 Task: Search one way flight ticket for 4 adults, 2 children, 2 infants in seat and 1 infant on lap in premium economy from Detroit: Detroit Metro Wayne County Airport to Greenville: Pitt-greenville Airport on 5-2-2023. Choice of flights is Singapure airlines. Number of bags: 1 carry on bag. Price is upto 89000. Outbound departure time preference is 16:00.
Action: Mouse moved to (344, 172)
Screenshot: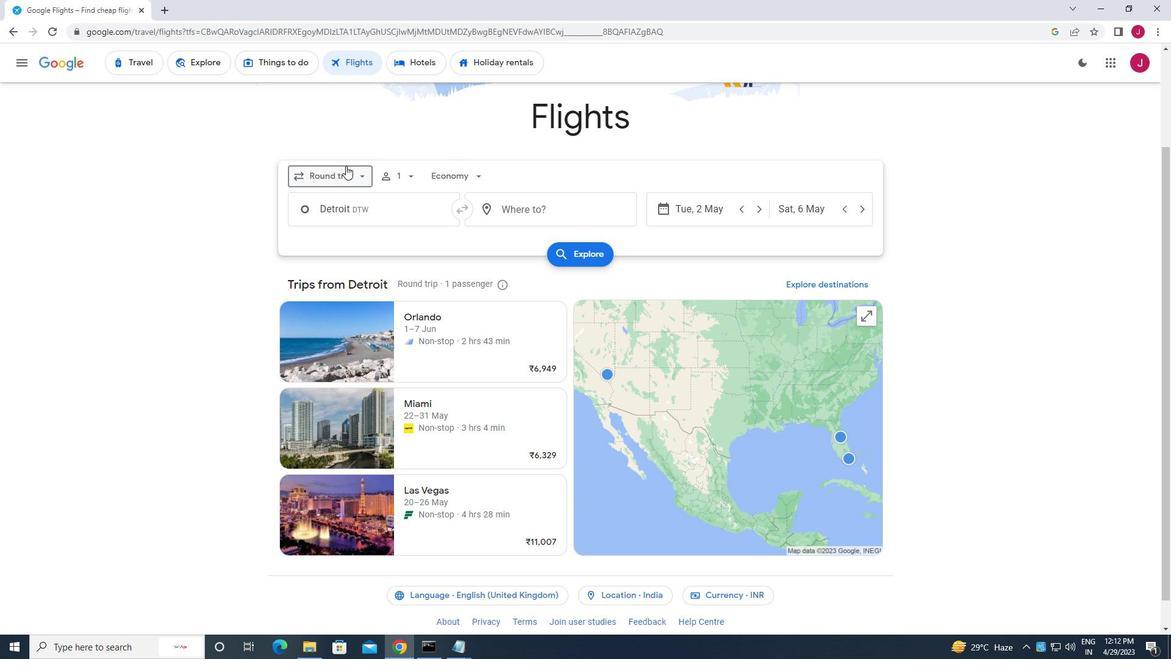 
Action: Mouse pressed left at (344, 172)
Screenshot: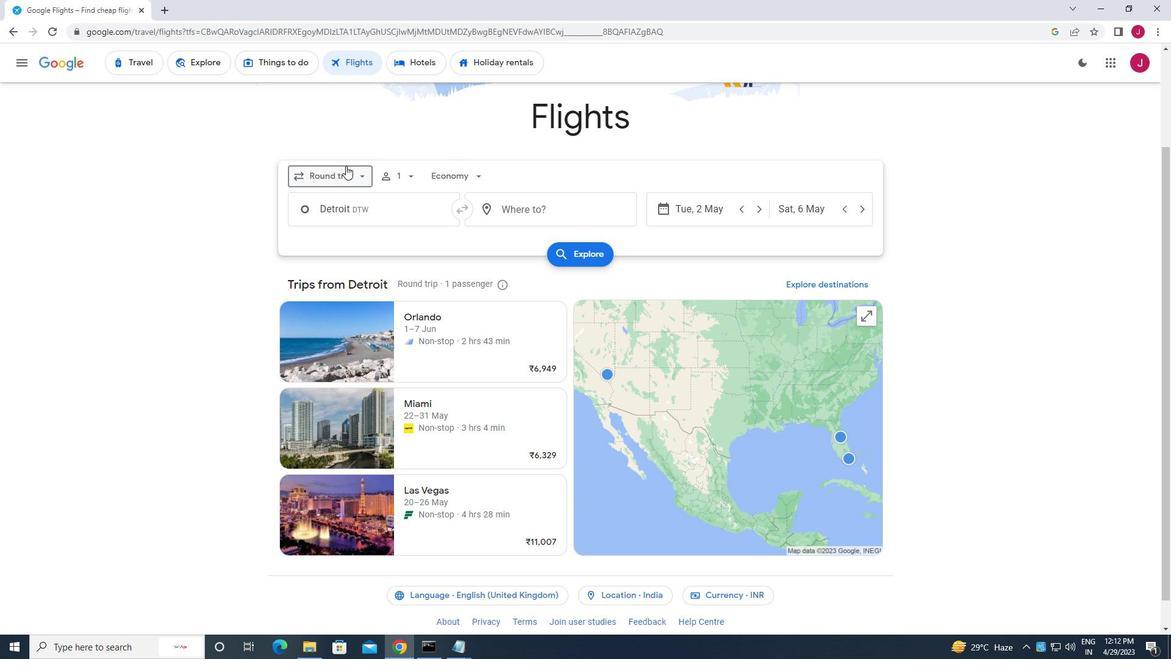 
Action: Mouse moved to (337, 231)
Screenshot: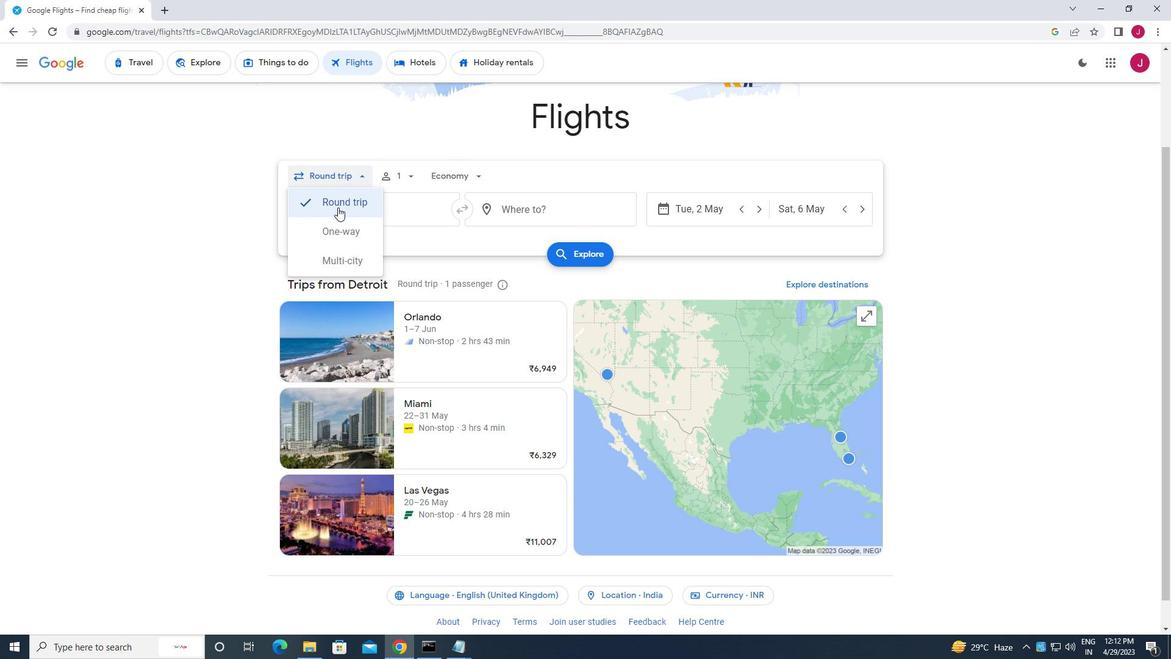 
Action: Mouse pressed left at (337, 231)
Screenshot: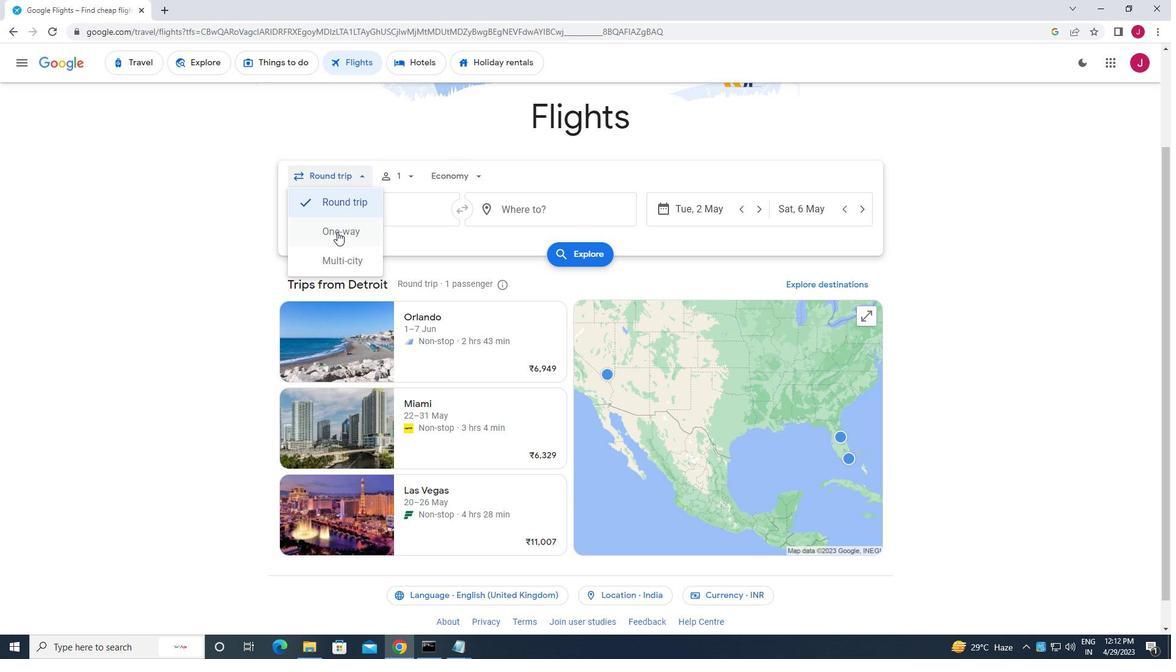 
Action: Mouse moved to (402, 180)
Screenshot: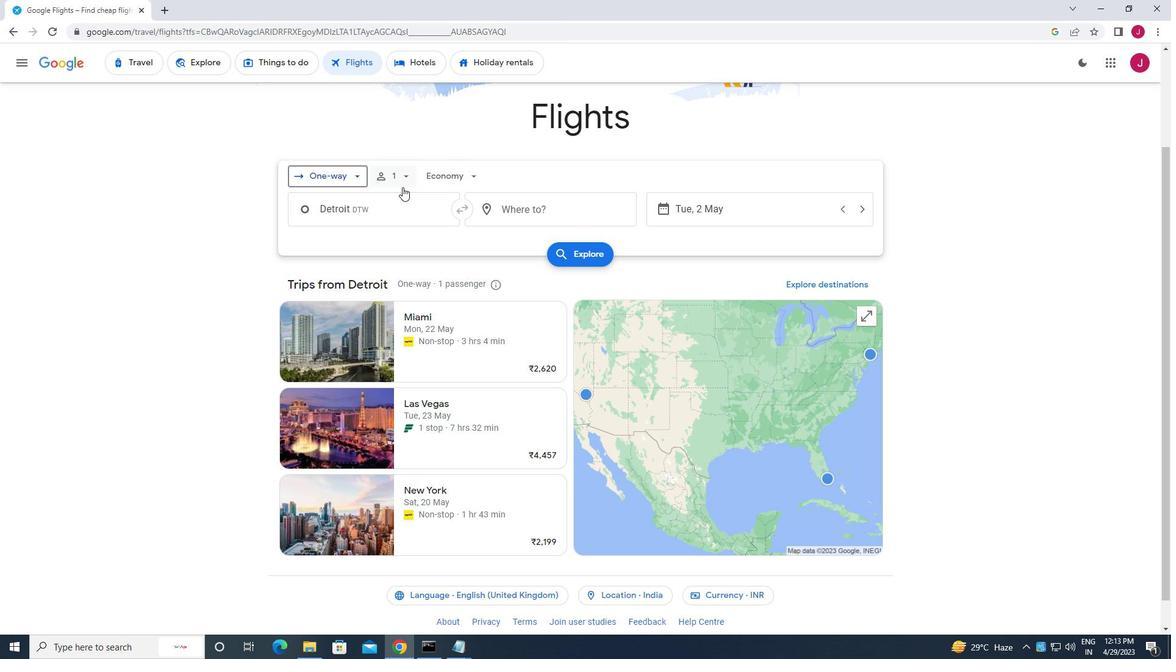 
Action: Mouse pressed left at (402, 180)
Screenshot: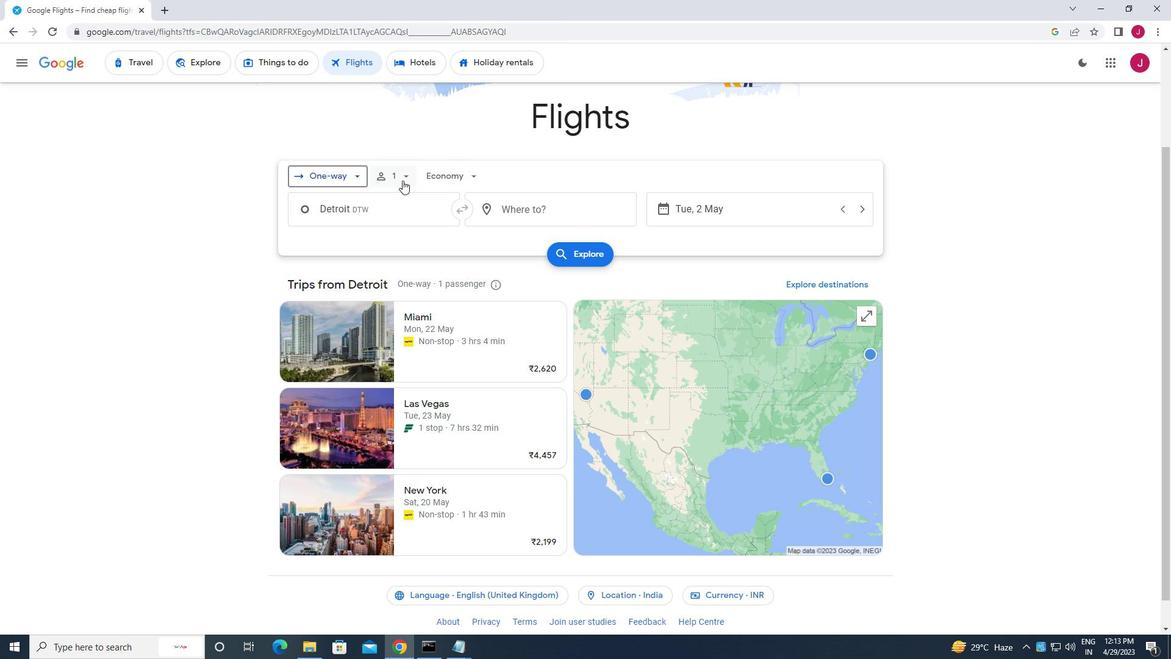 
Action: Mouse moved to (494, 205)
Screenshot: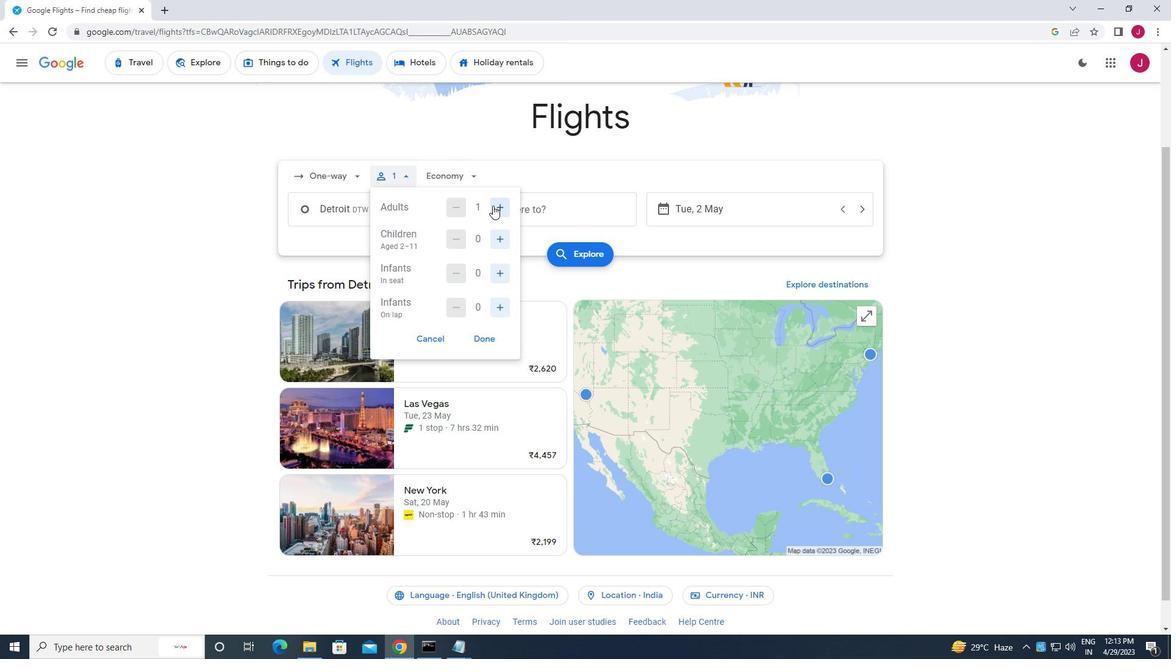 
Action: Mouse pressed left at (494, 205)
Screenshot: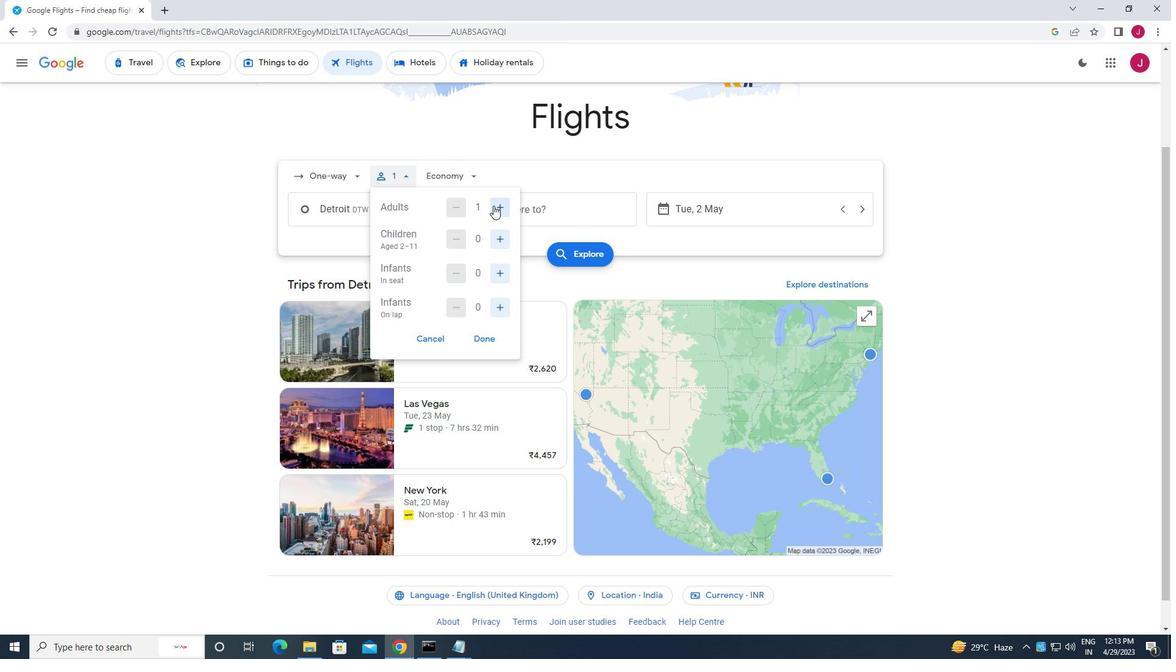 
Action: Mouse moved to (494, 205)
Screenshot: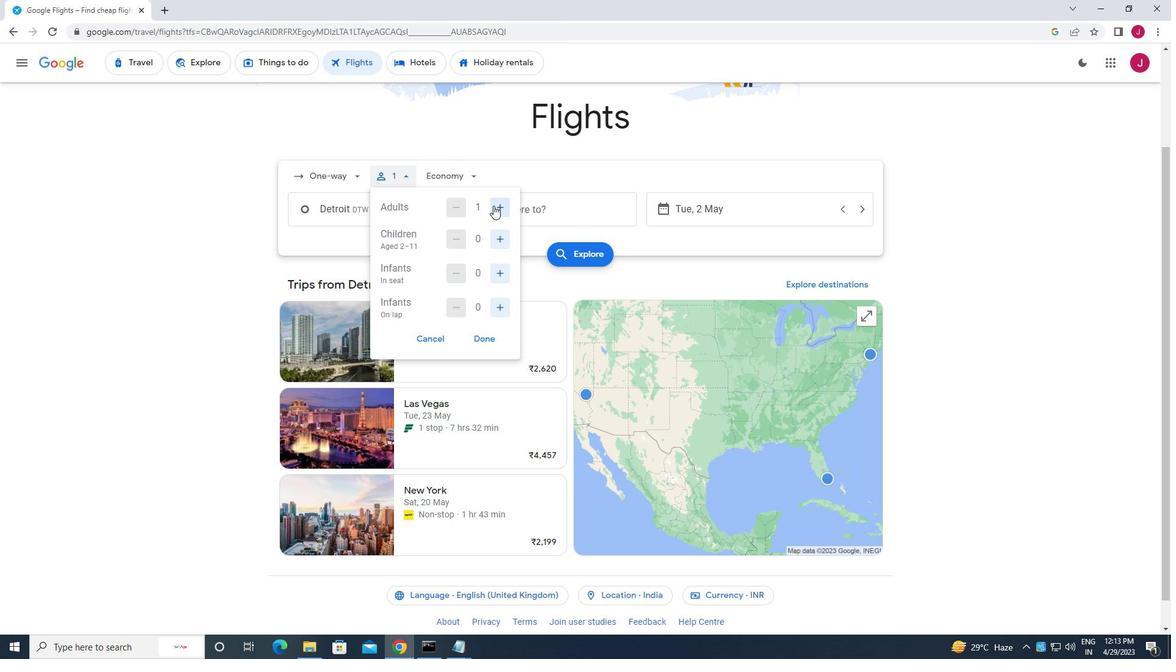 
Action: Mouse pressed left at (494, 205)
Screenshot: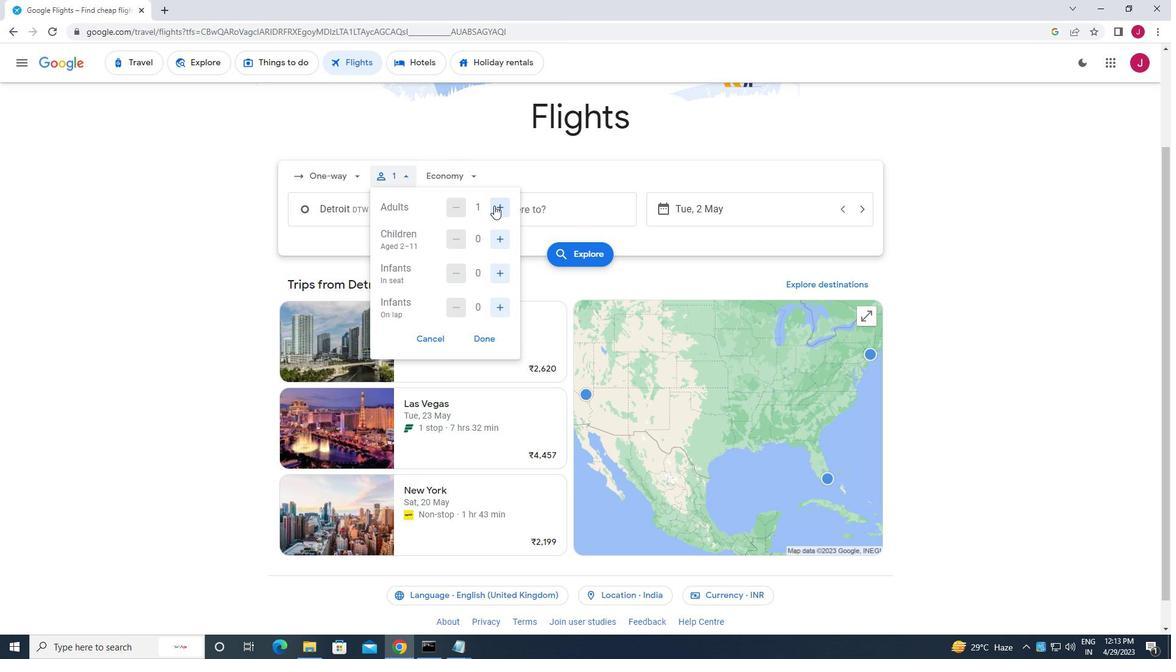 
Action: Mouse pressed left at (494, 205)
Screenshot: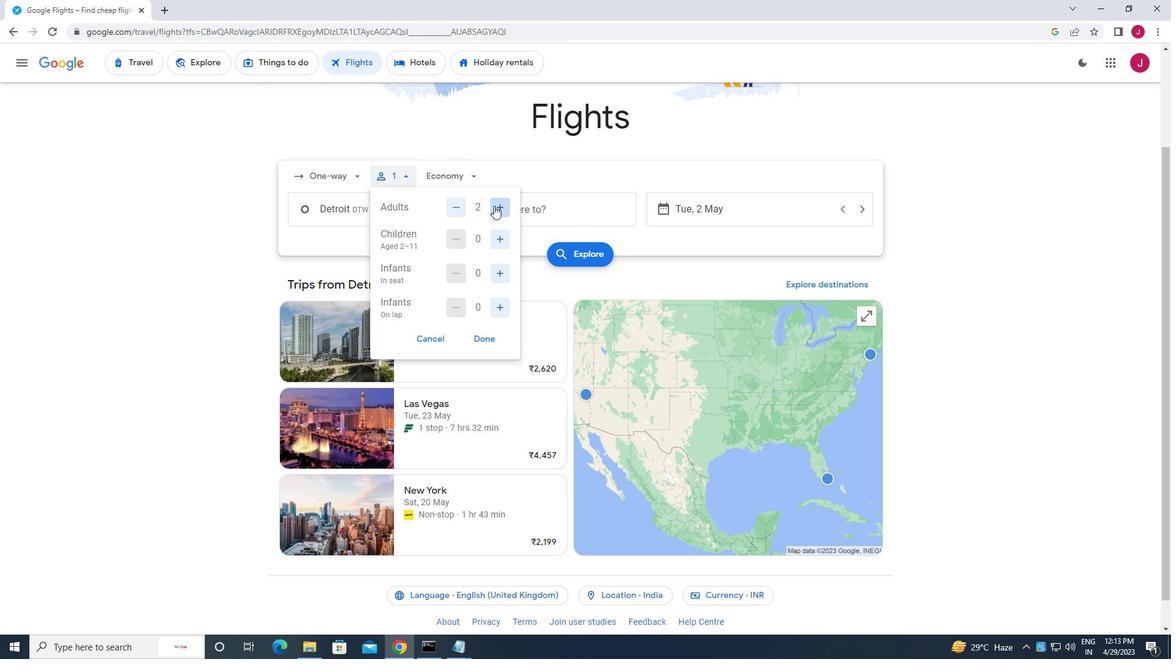 
Action: Mouse moved to (504, 238)
Screenshot: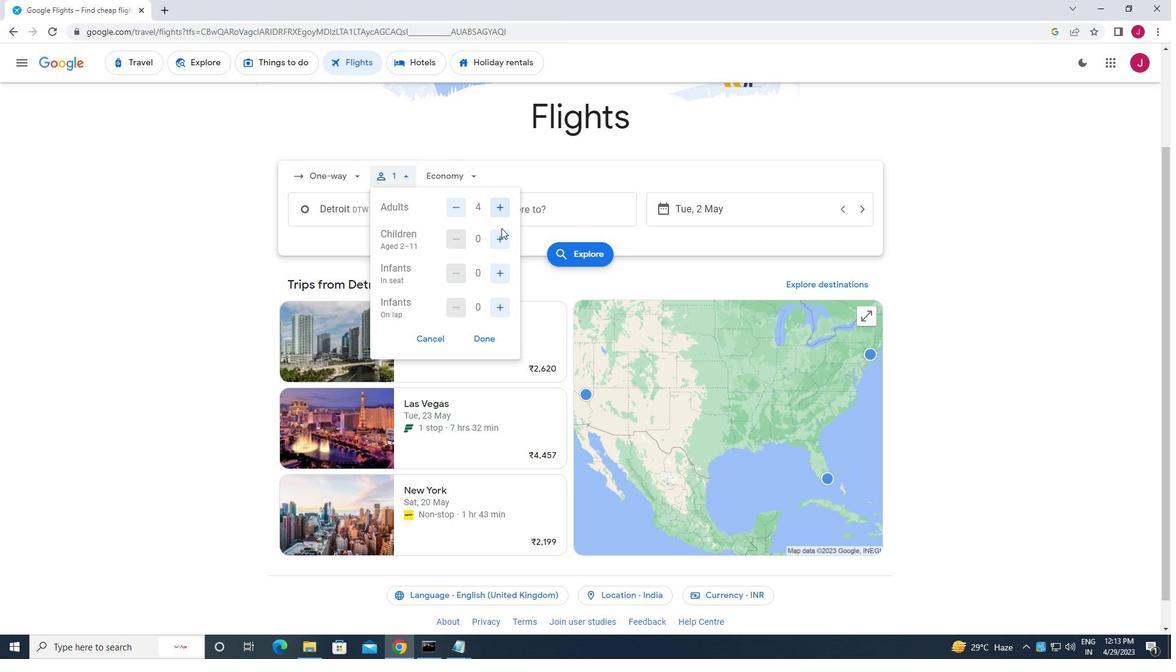 
Action: Mouse pressed left at (504, 238)
Screenshot: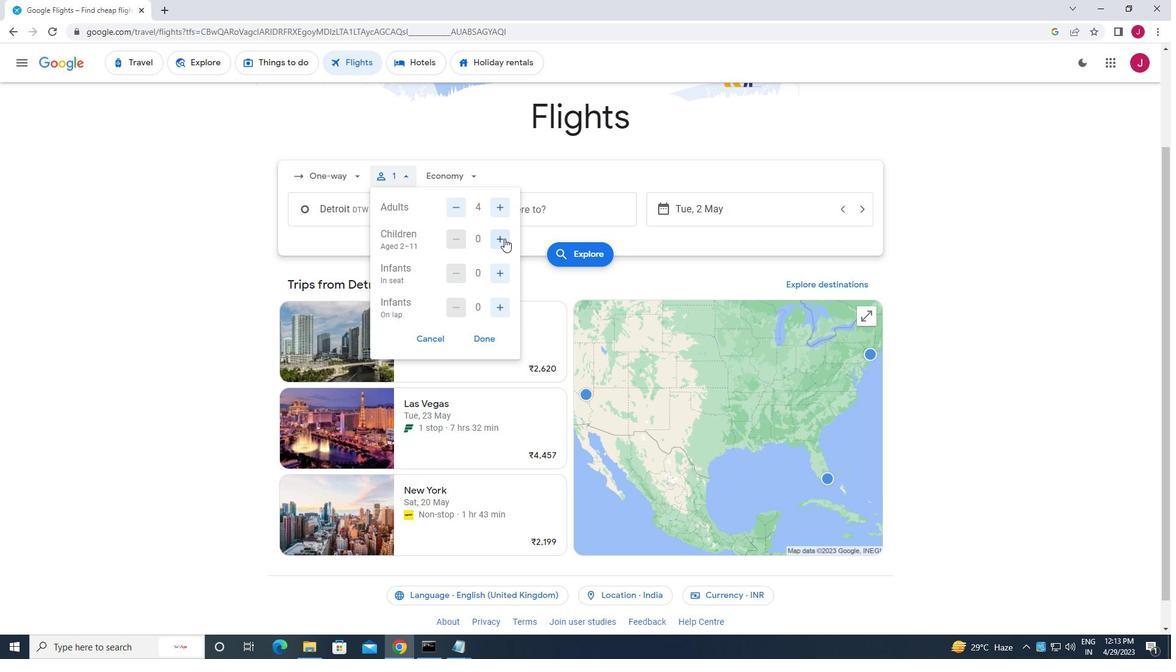 
Action: Mouse pressed left at (504, 238)
Screenshot: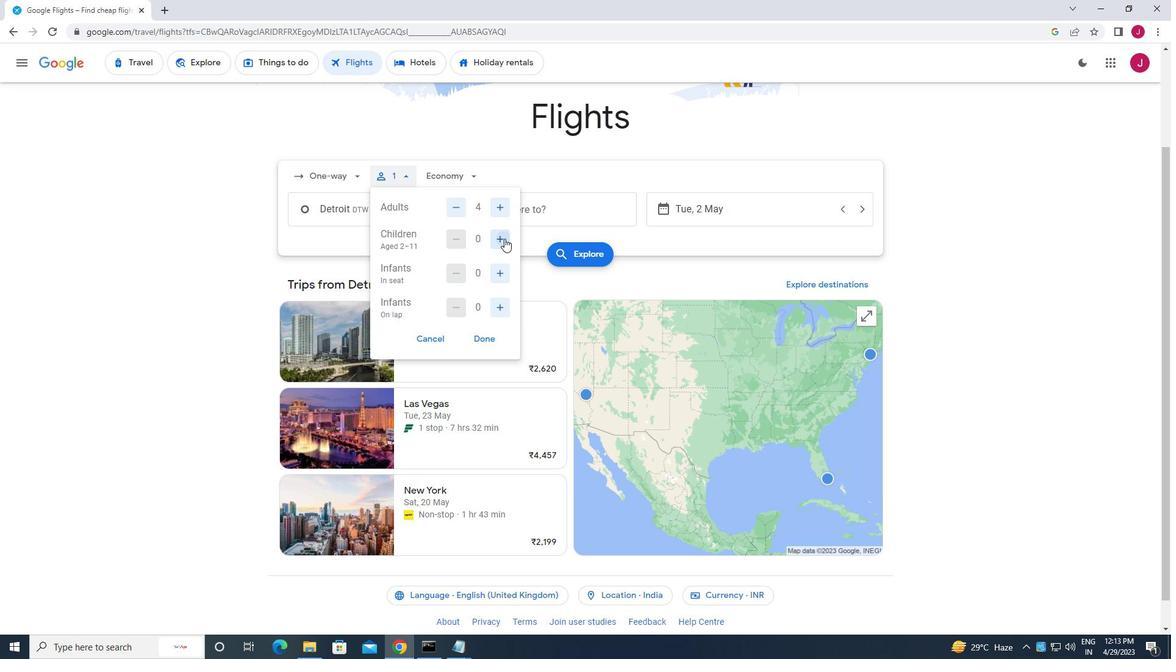 
Action: Mouse moved to (500, 269)
Screenshot: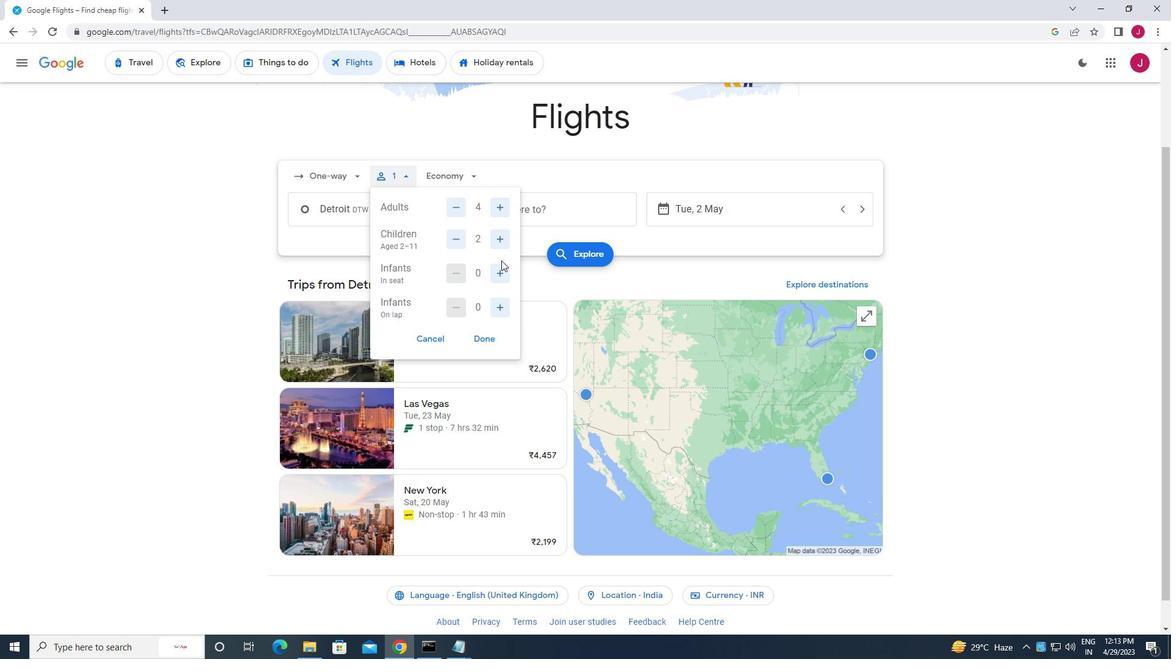 
Action: Mouse pressed left at (500, 269)
Screenshot: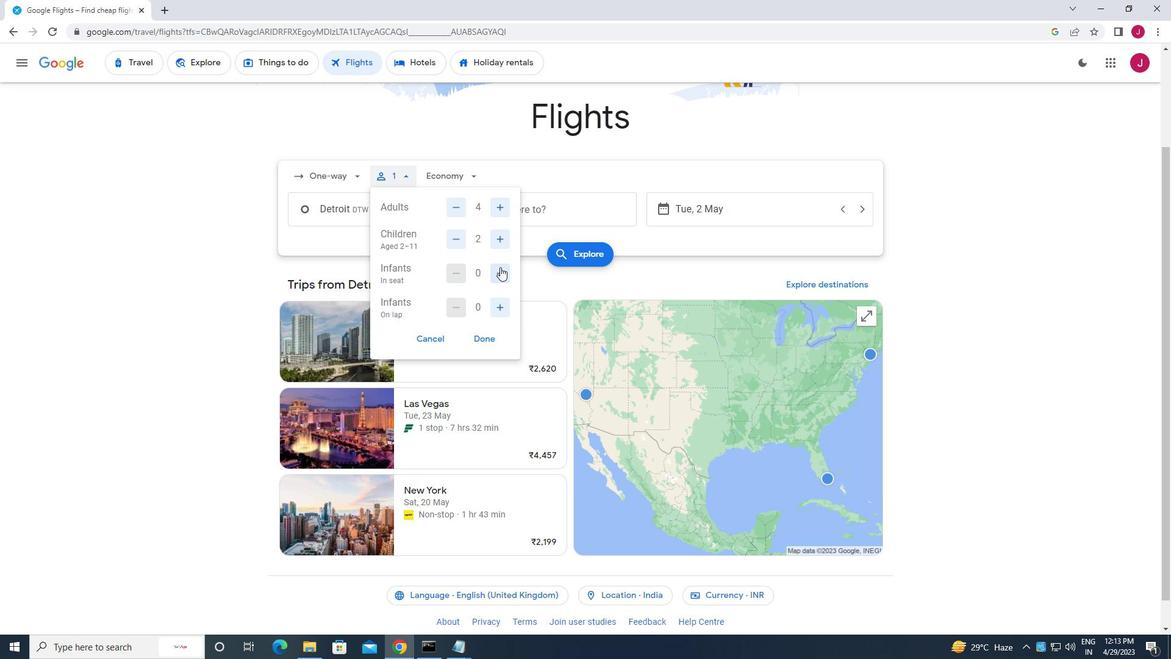 
Action: Mouse pressed left at (500, 269)
Screenshot: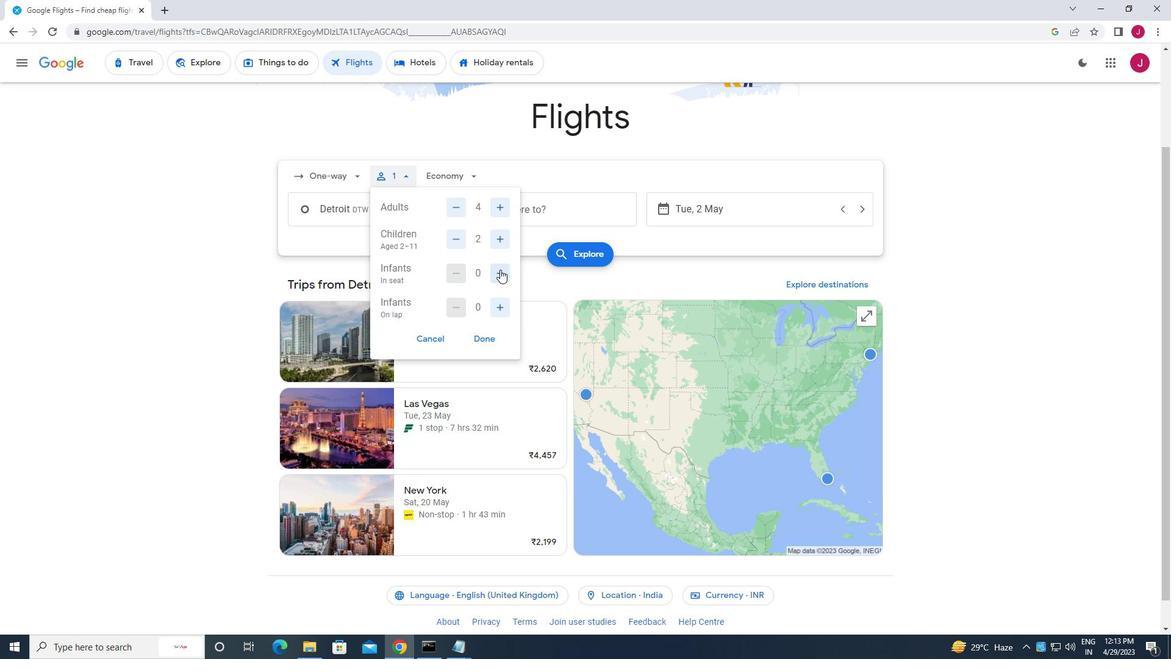 
Action: Mouse moved to (502, 304)
Screenshot: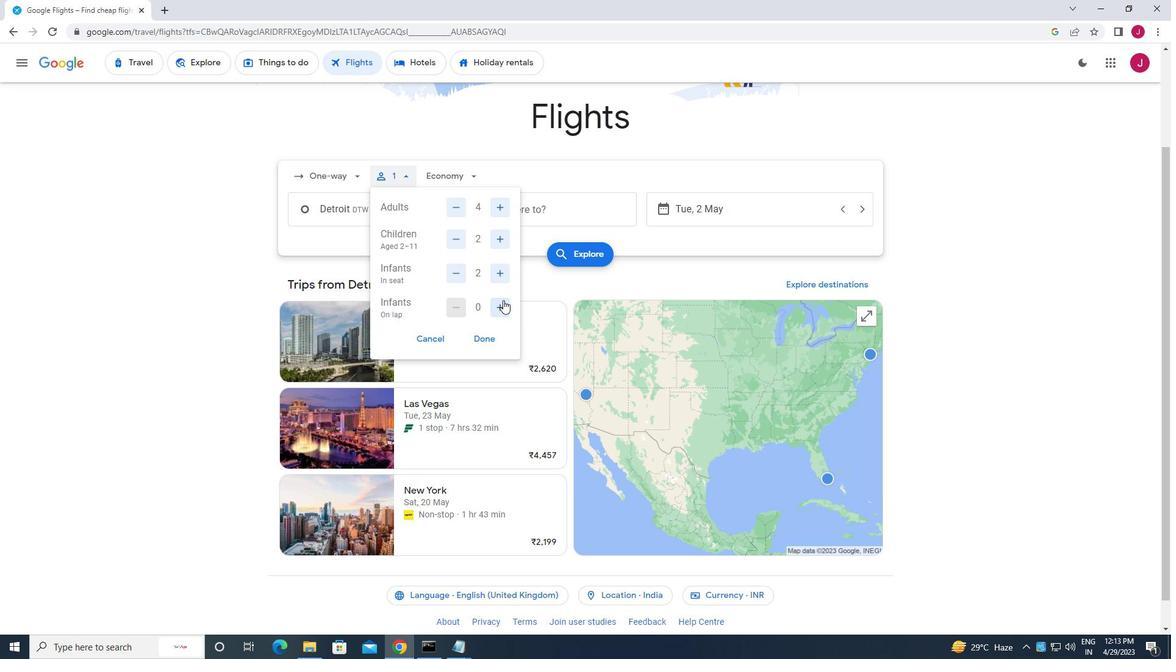 
Action: Mouse pressed left at (502, 304)
Screenshot: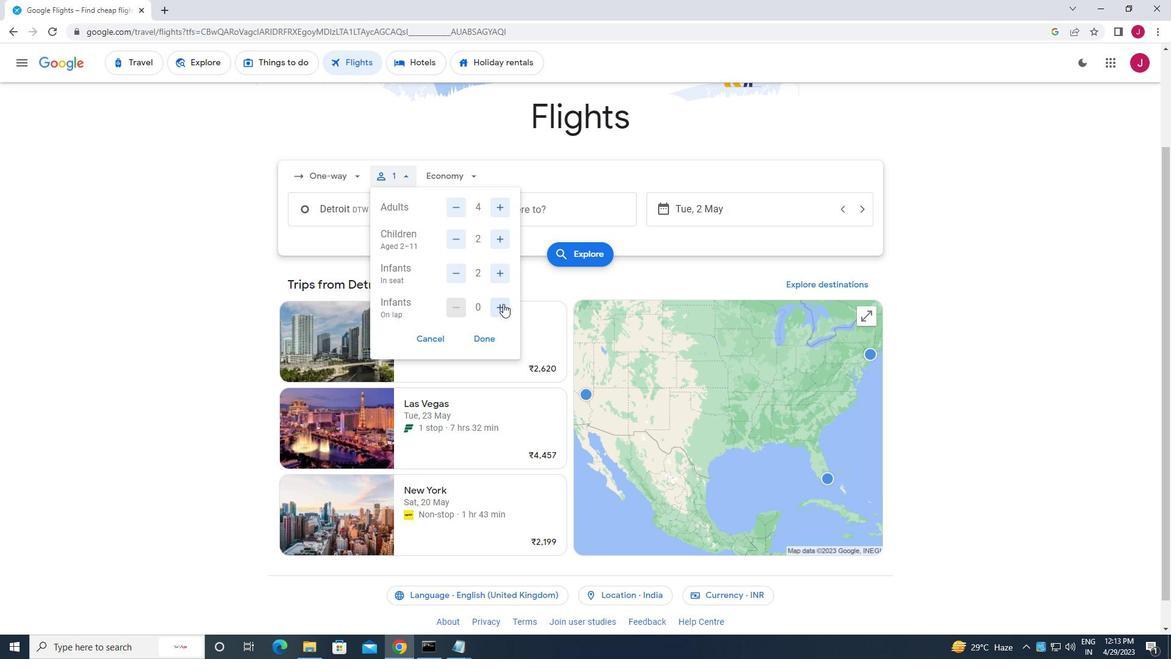 
Action: Mouse moved to (485, 338)
Screenshot: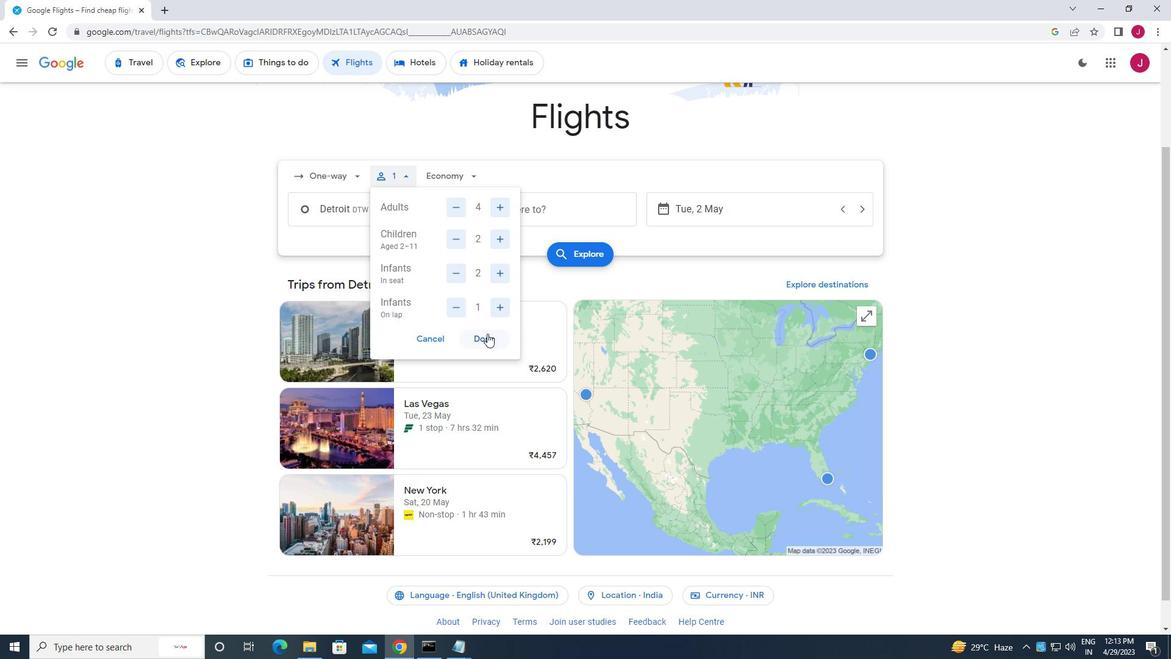 
Action: Mouse pressed left at (485, 338)
Screenshot: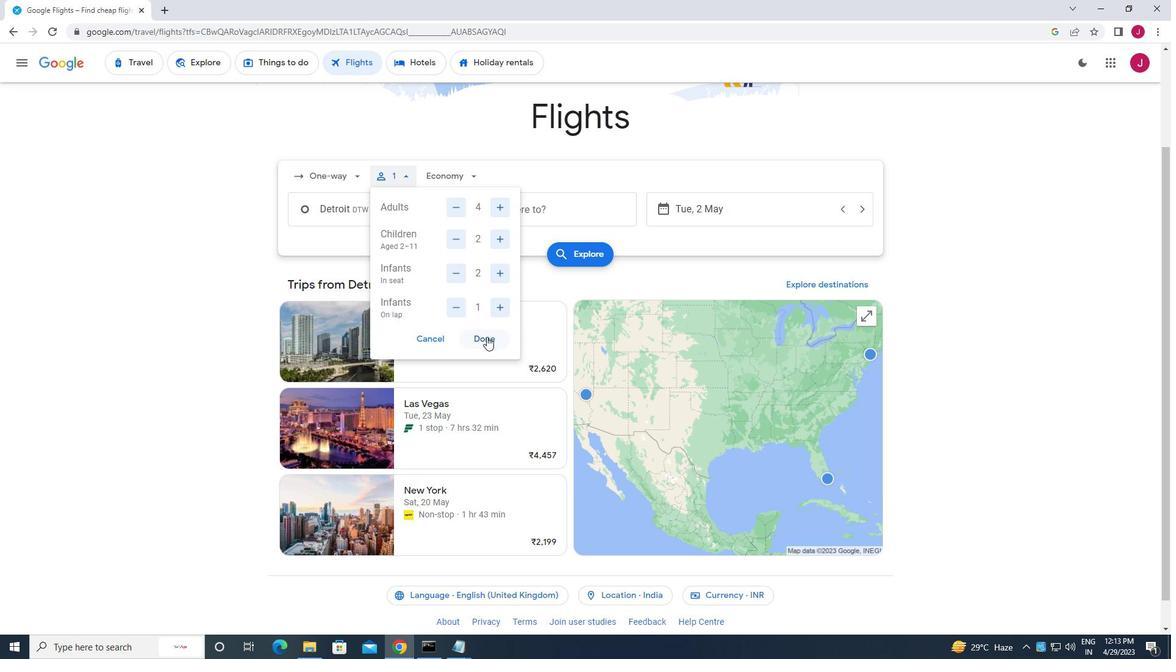 
Action: Mouse moved to (457, 181)
Screenshot: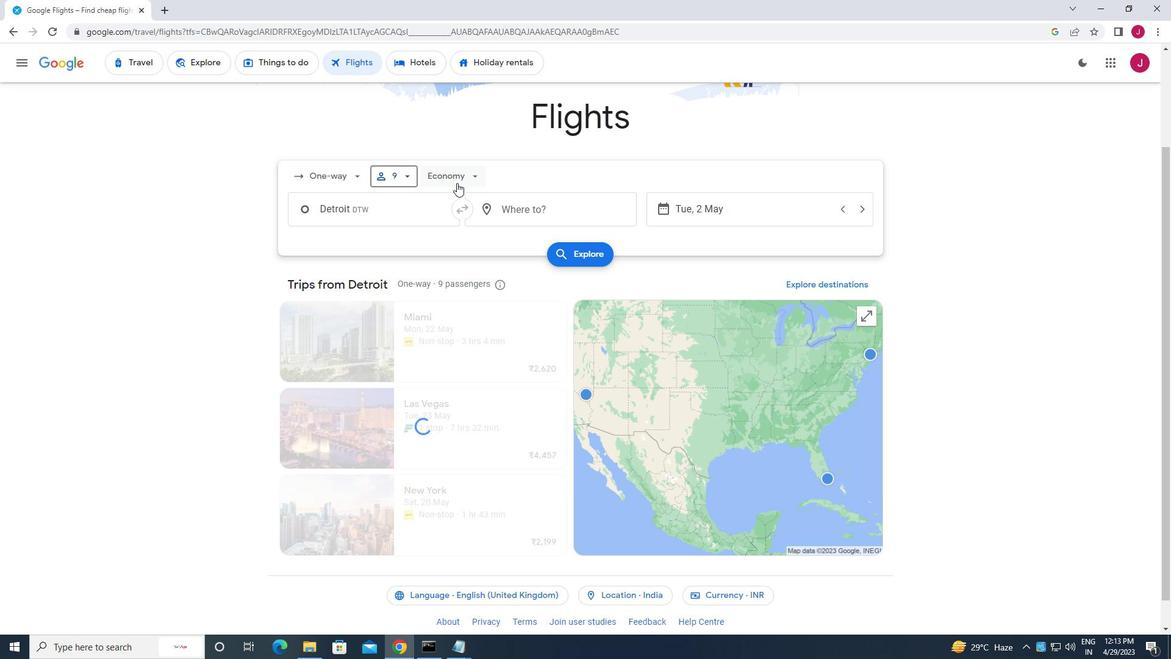 
Action: Mouse pressed left at (457, 181)
Screenshot: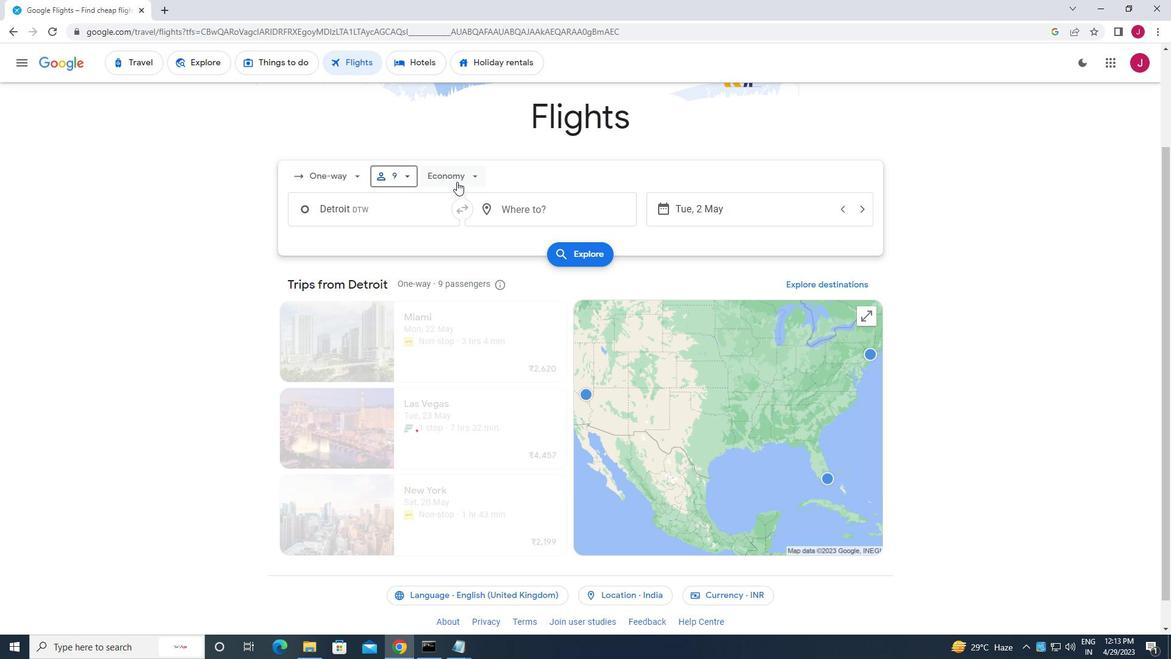 
Action: Mouse moved to (505, 230)
Screenshot: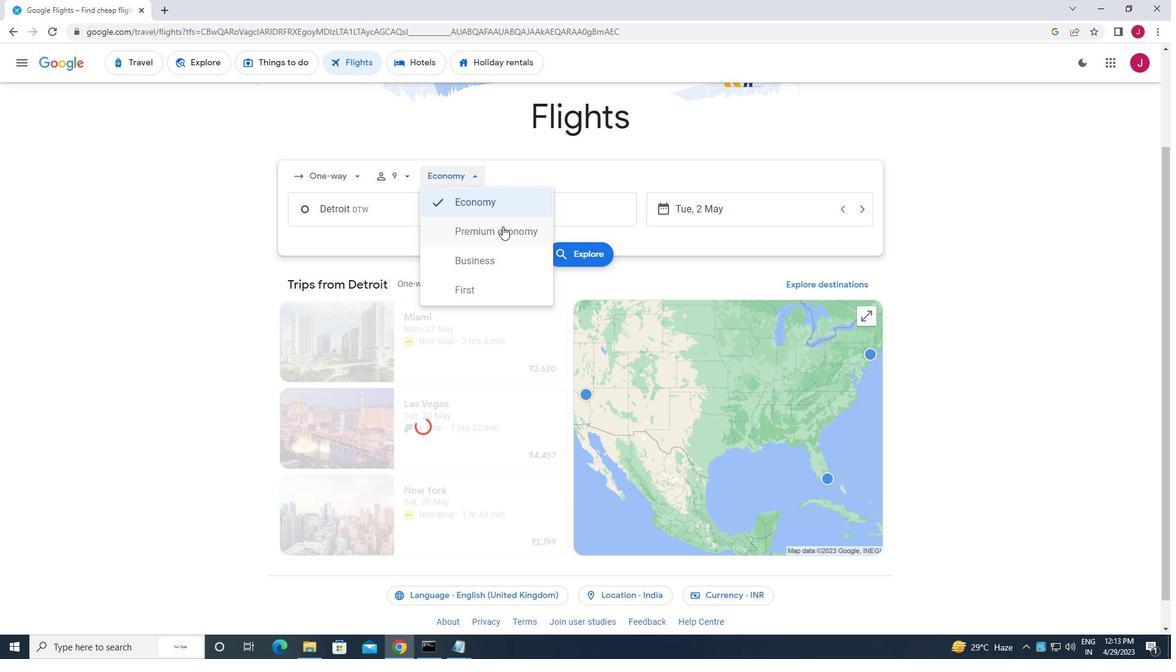 
Action: Mouse pressed left at (505, 230)
Screenshot: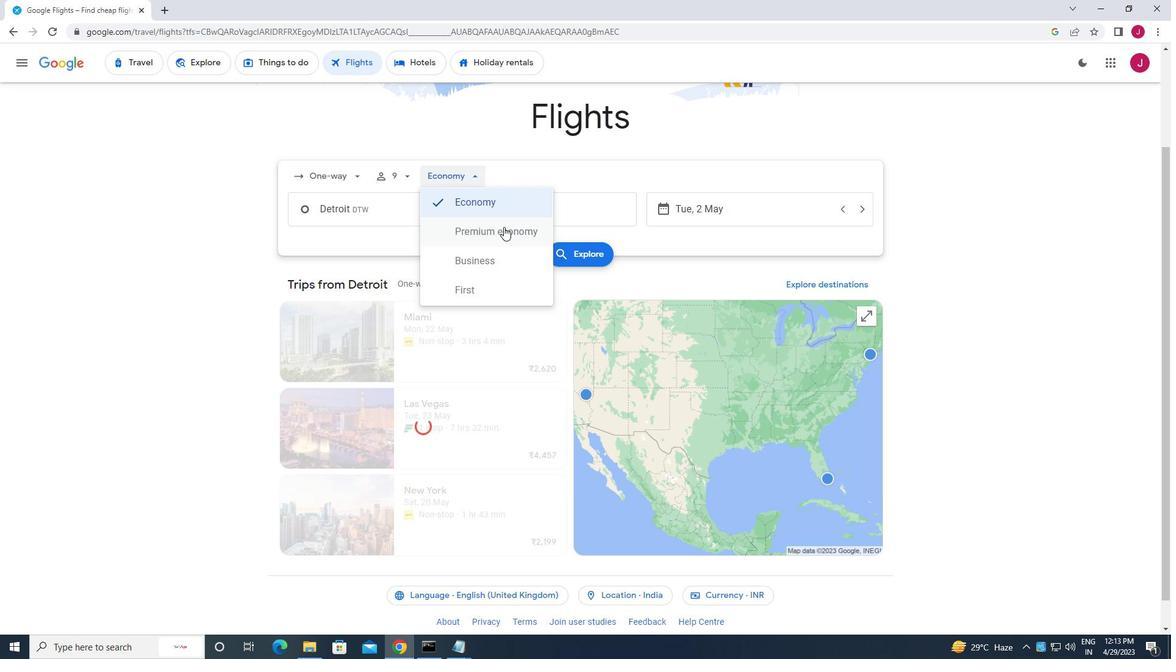 
Action: Mouse moved to (417, 215)
Screenshot: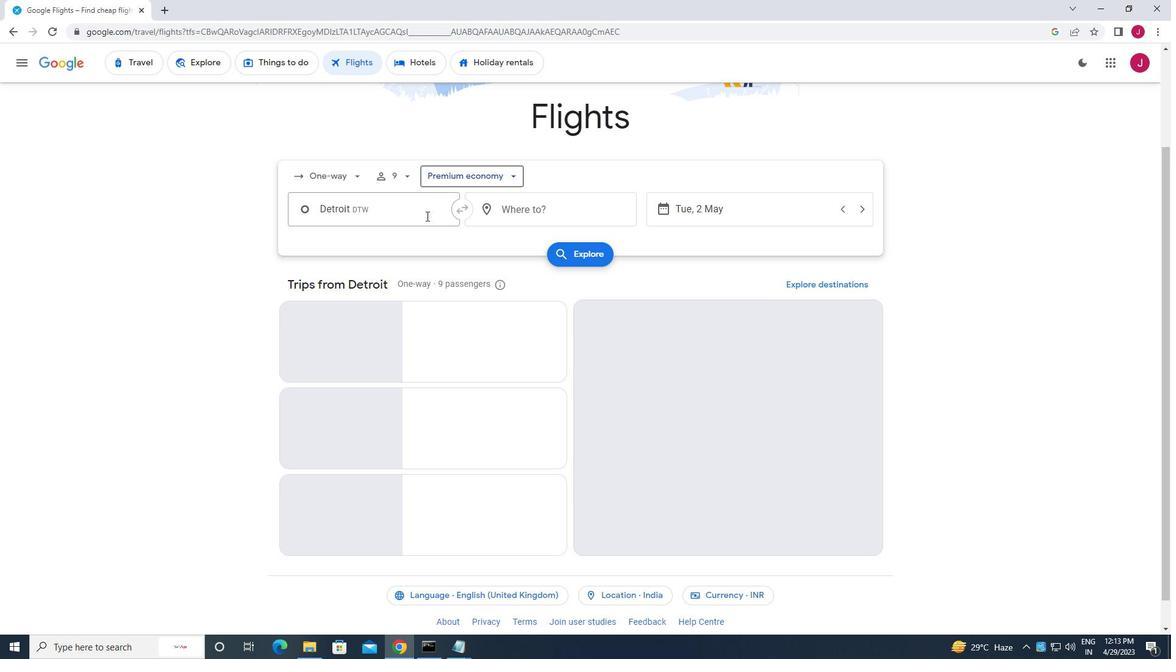 
Action: Mouse pressed left at (417, 215)
Screenshot: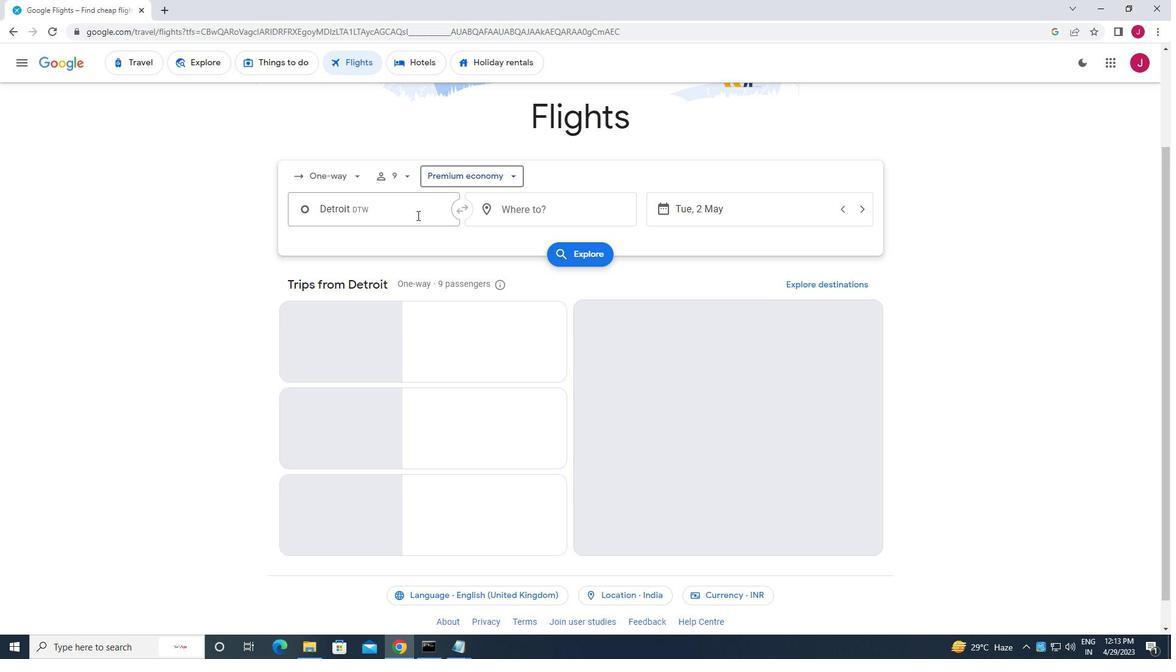 
Action: Key pressed detroit<Key.space>m
Screenshot: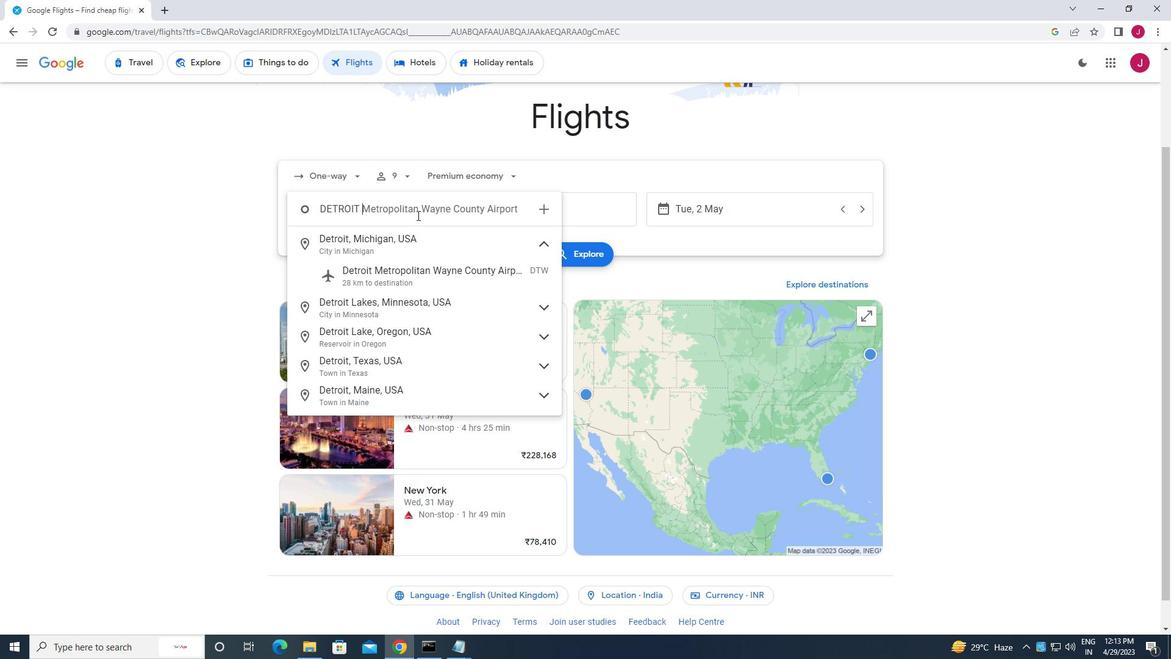 
Action: Mouse moved to (413, 216)
Screenshot: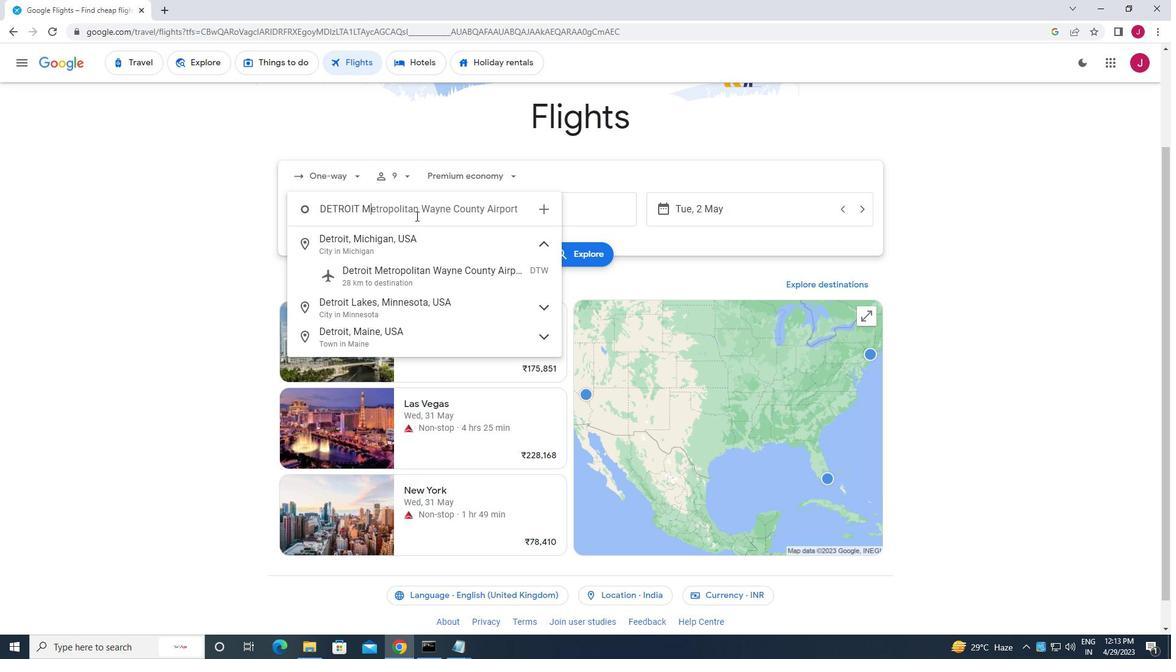 
Action: Key pressed et
Screenshot: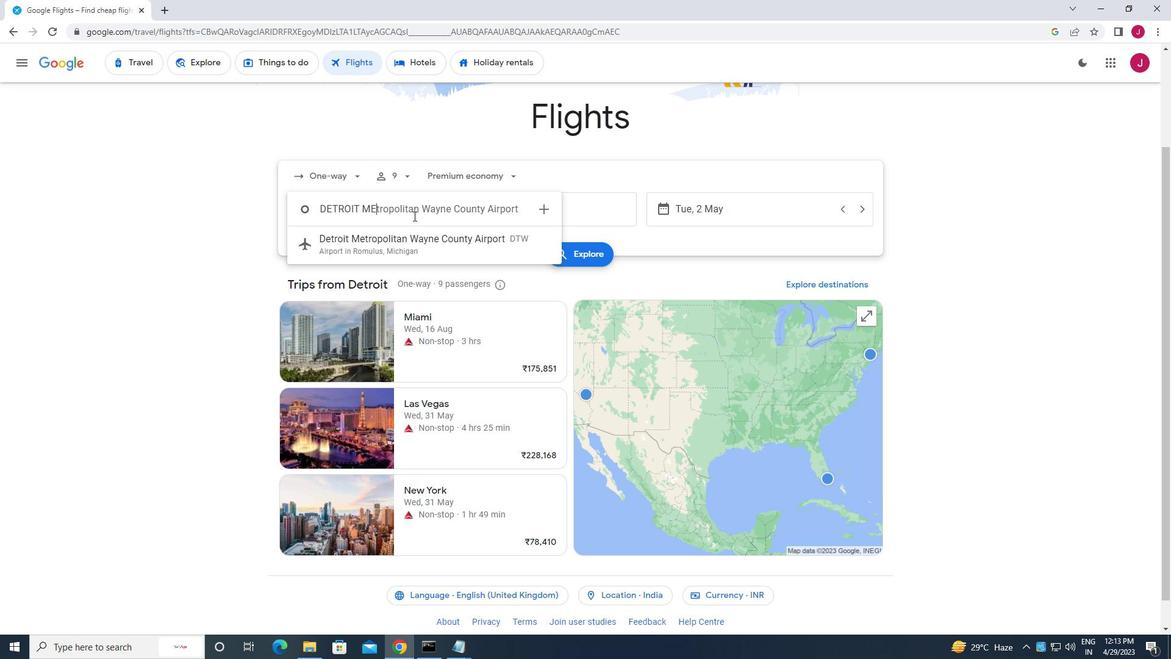 
Action: Mouse moved to (418, 245)
Screenshot: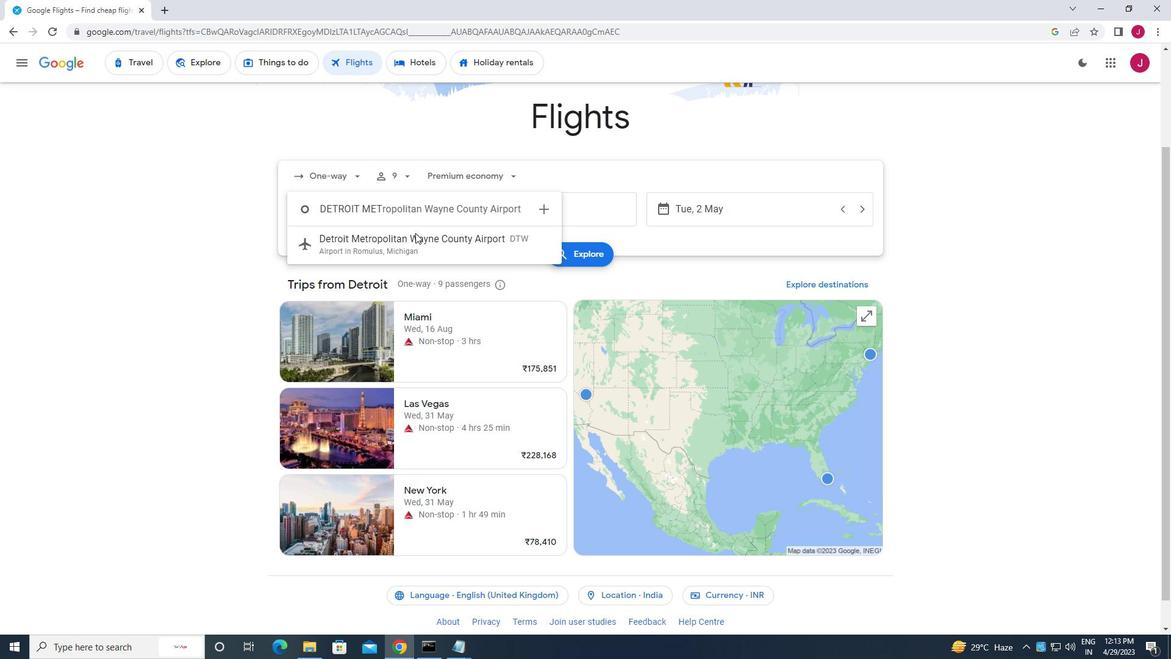 
Action: Mouse pressed left at (418, 245)
Screenshot: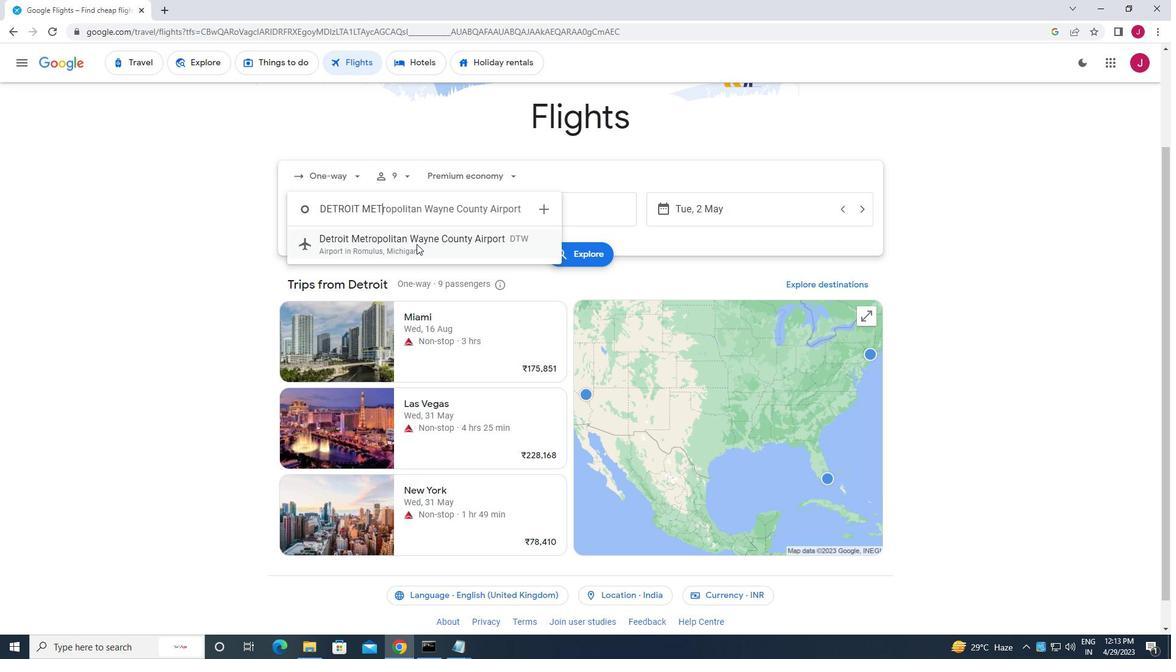 
Action: Mouse moved to (534, 208)
Screenshot: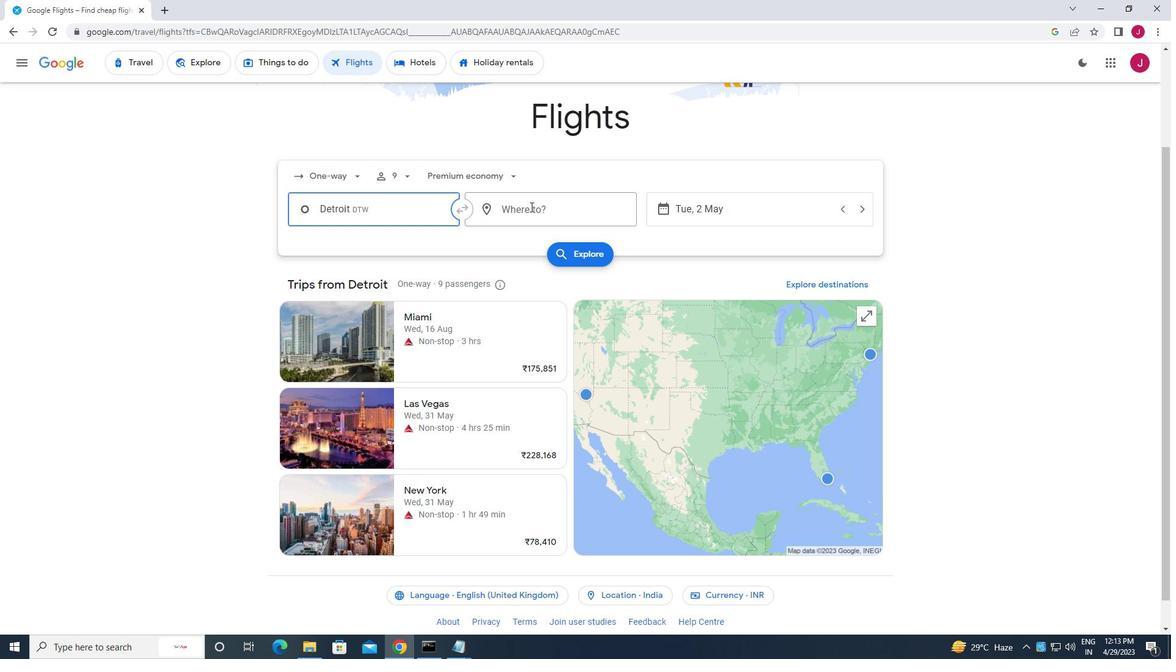 
Action: Mouse pressed left at (534, 208)
Screenshot: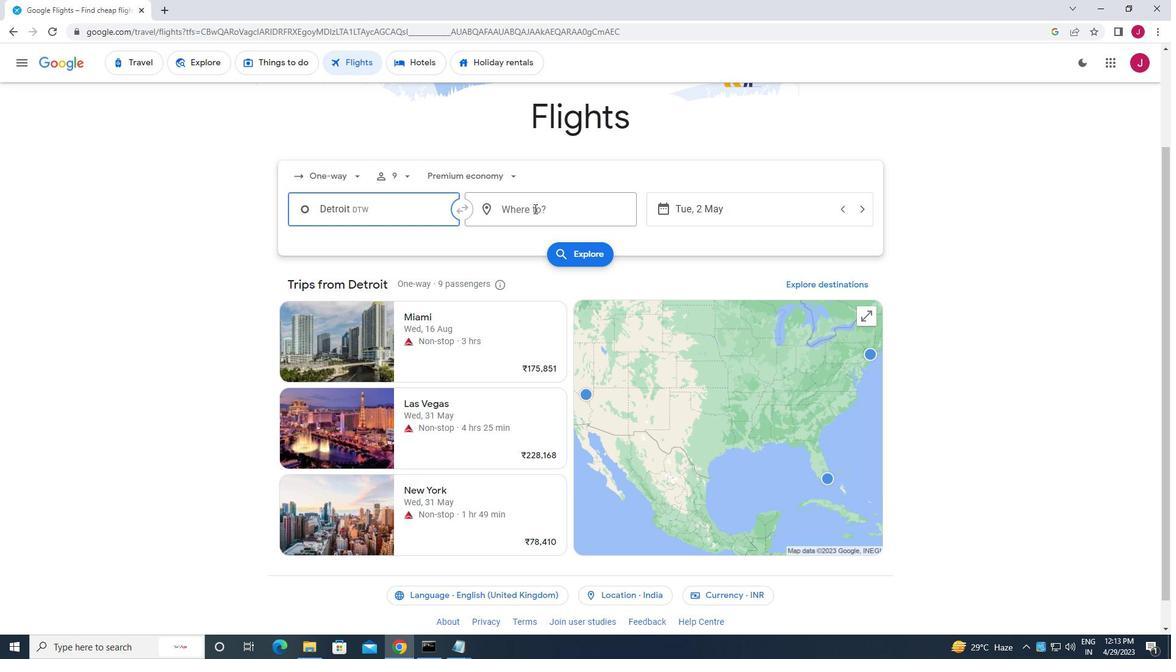 
Action: Mouse moved to (528, 208)
Screenshot: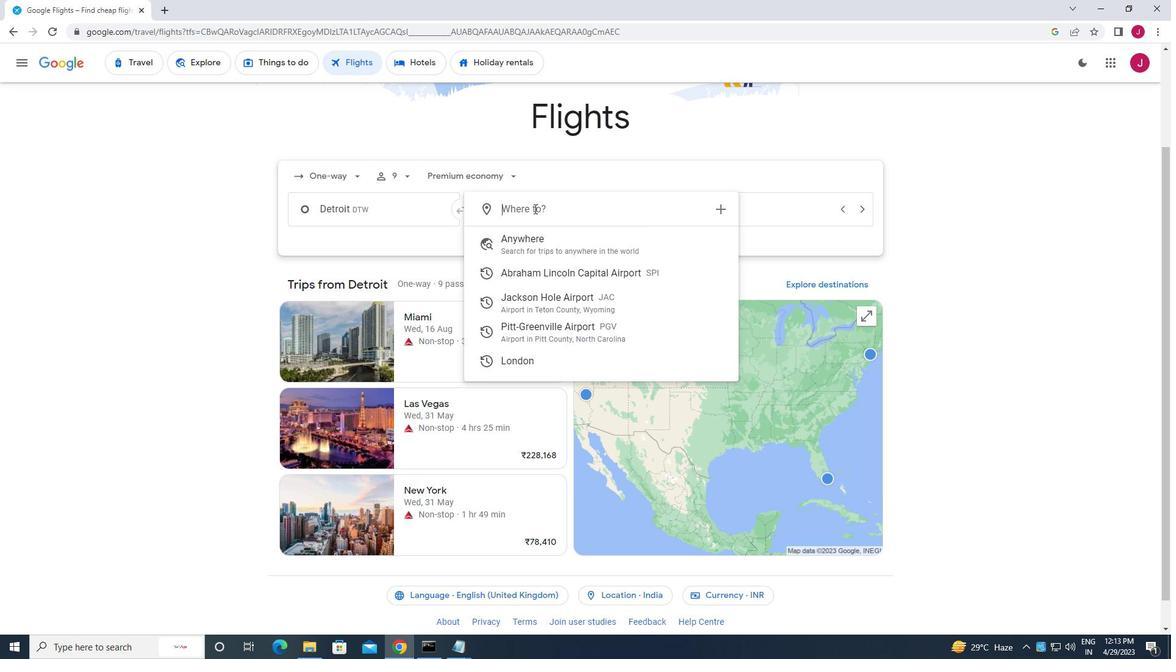 
Action: Key pressed greenville<Key.space>p
Screenshot: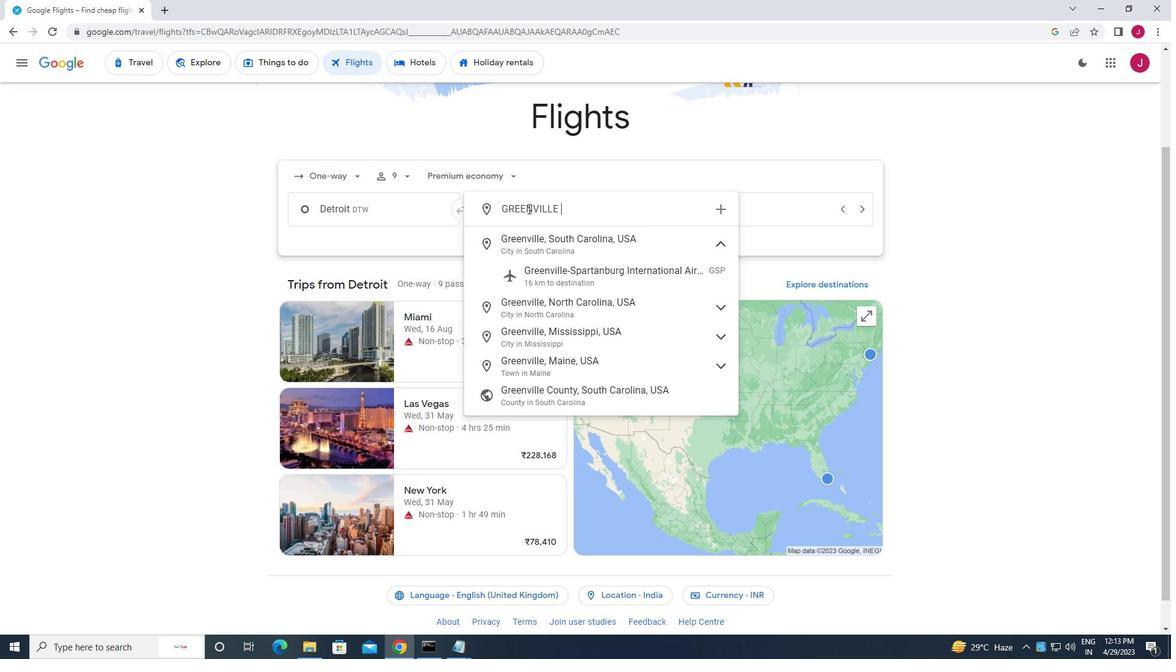 
Action: Mouse moved to (535, 241)
Screenshot: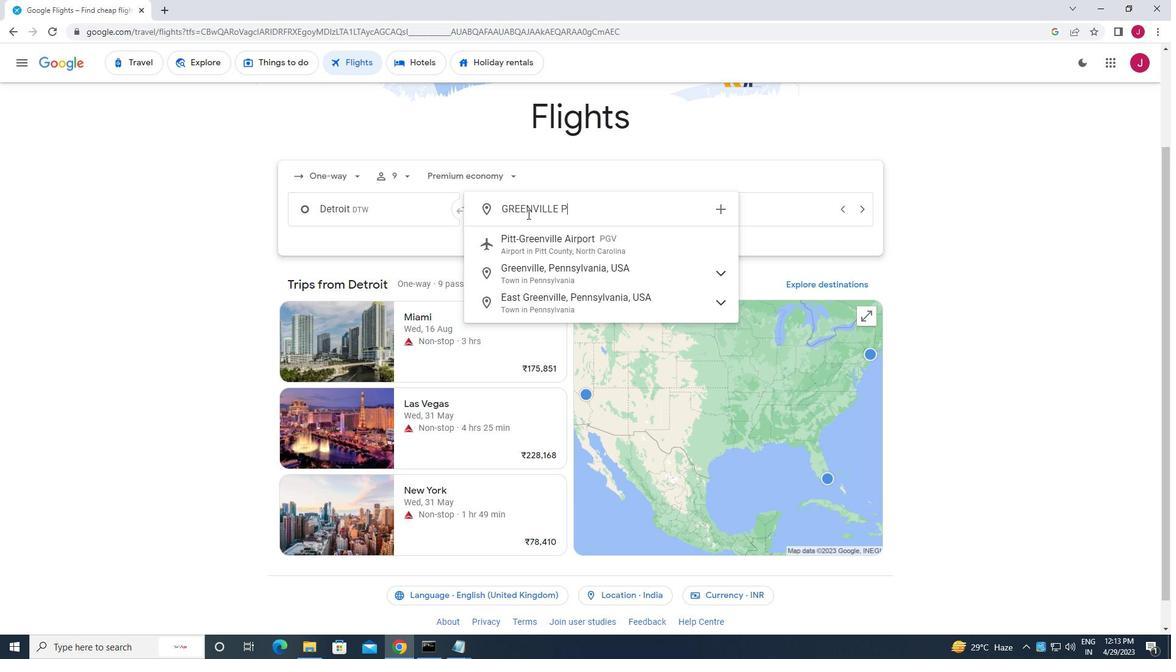 
Action: Mouse pressed left at (535, 241)
Screenshot: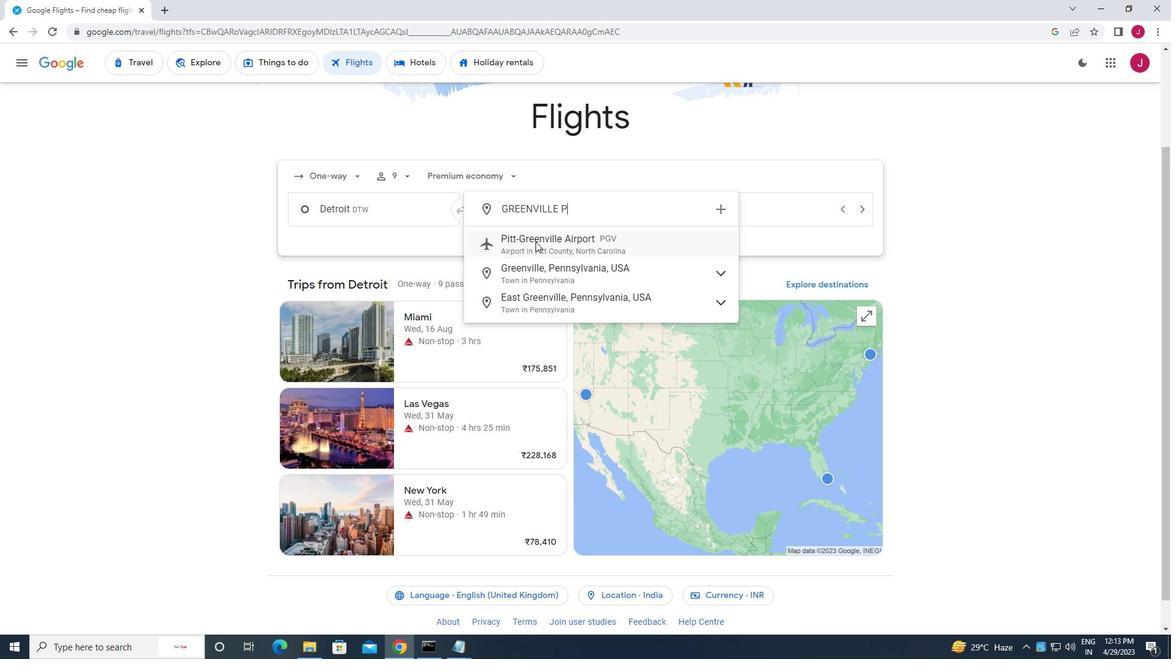 
Action: Mouse moved to (711, 216)
Screenshot: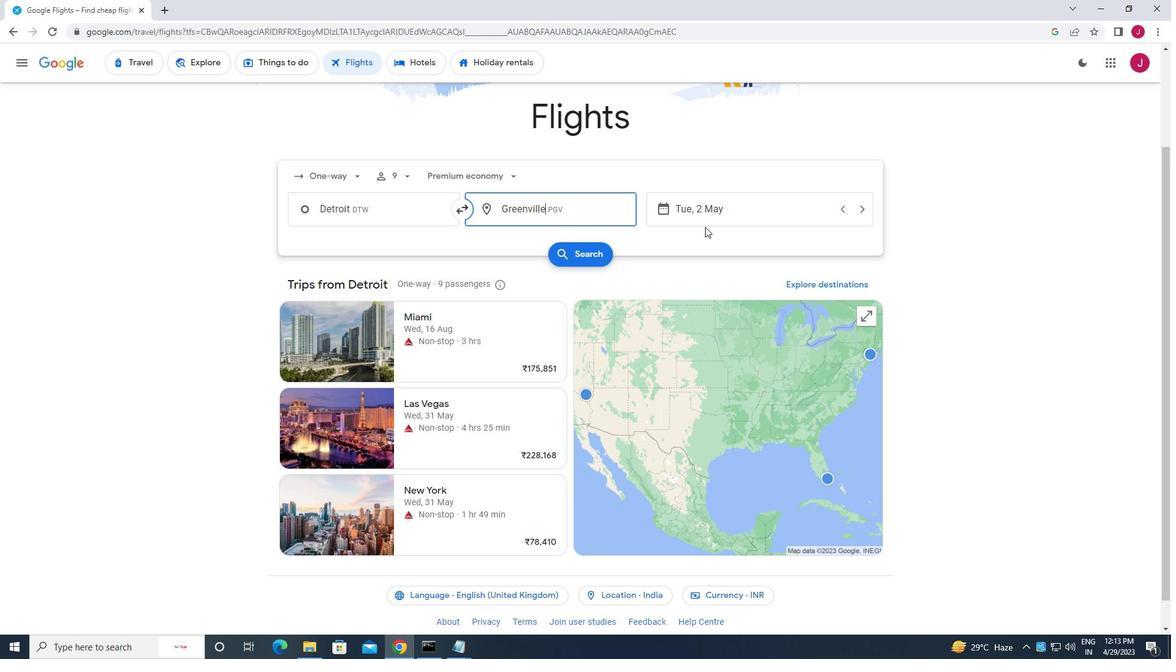 
Action: Mouse pressed left at (711, 216)
Screenshot: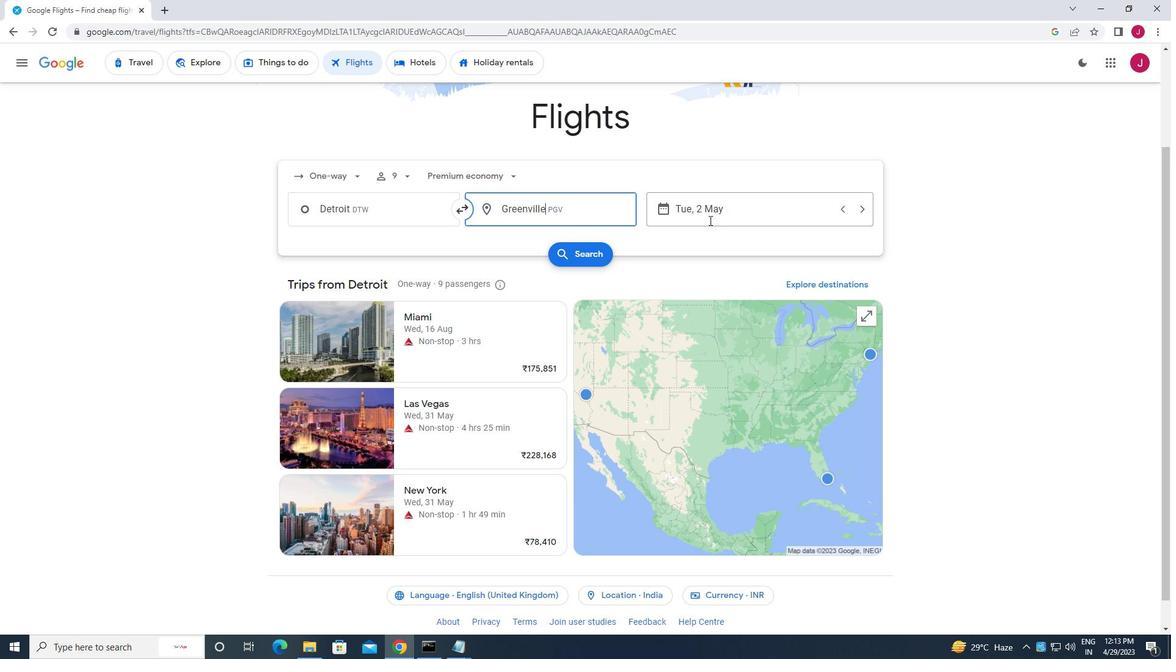 
Action: Mouse moved to (727, 306)
Screenshot: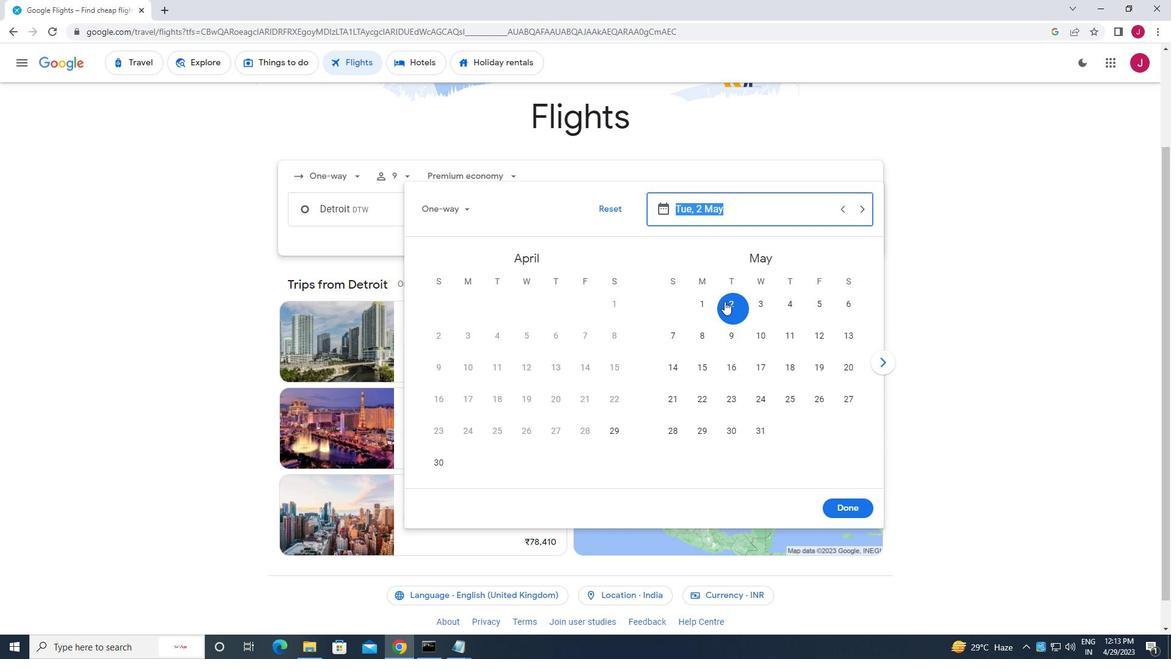 
Action: Mouse pressed left at (727, 306)
Screenshot: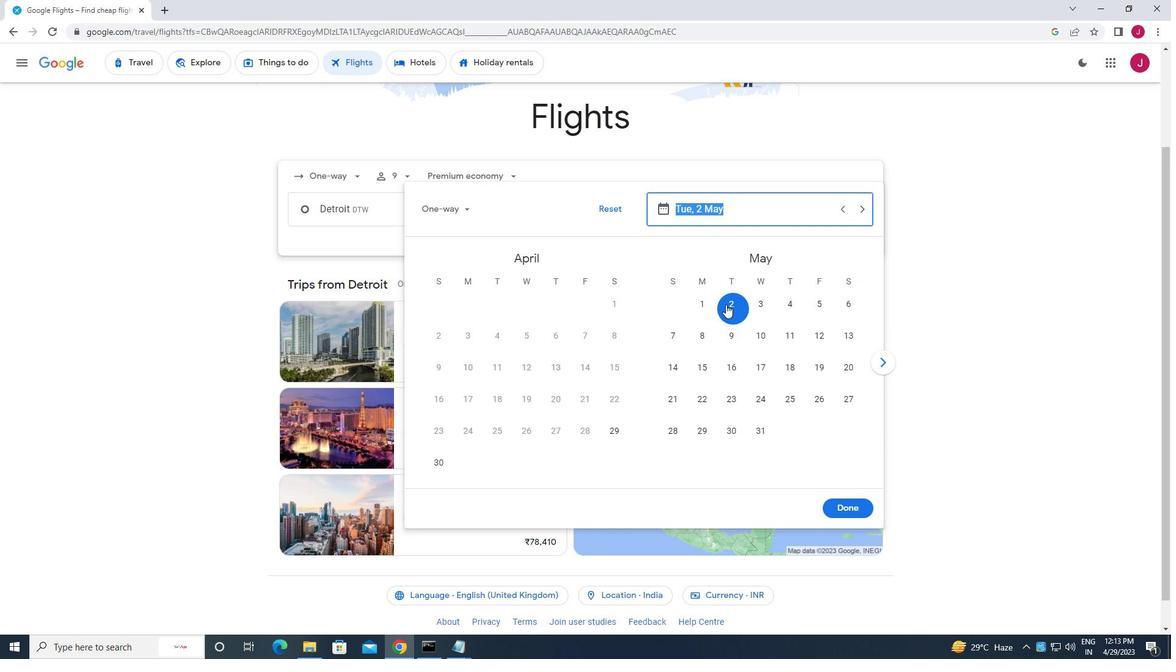
Action: Mouse moved to (841, 503)
Screenshot: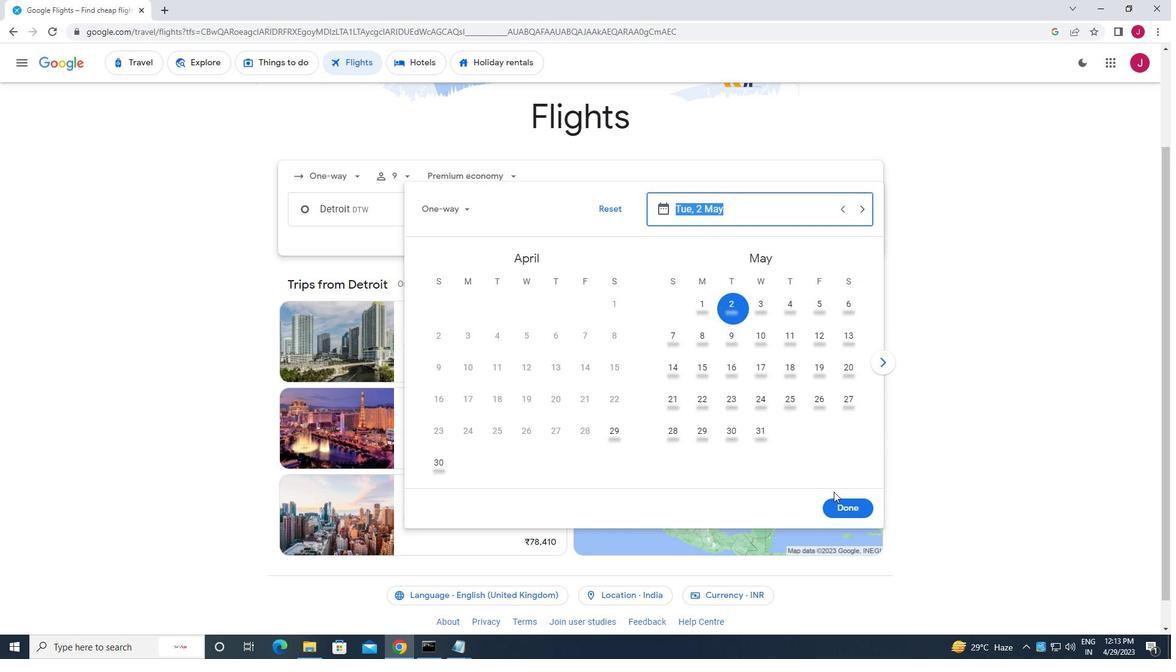 
Action: Mouse pressed left at (841, 503)
Screenshot: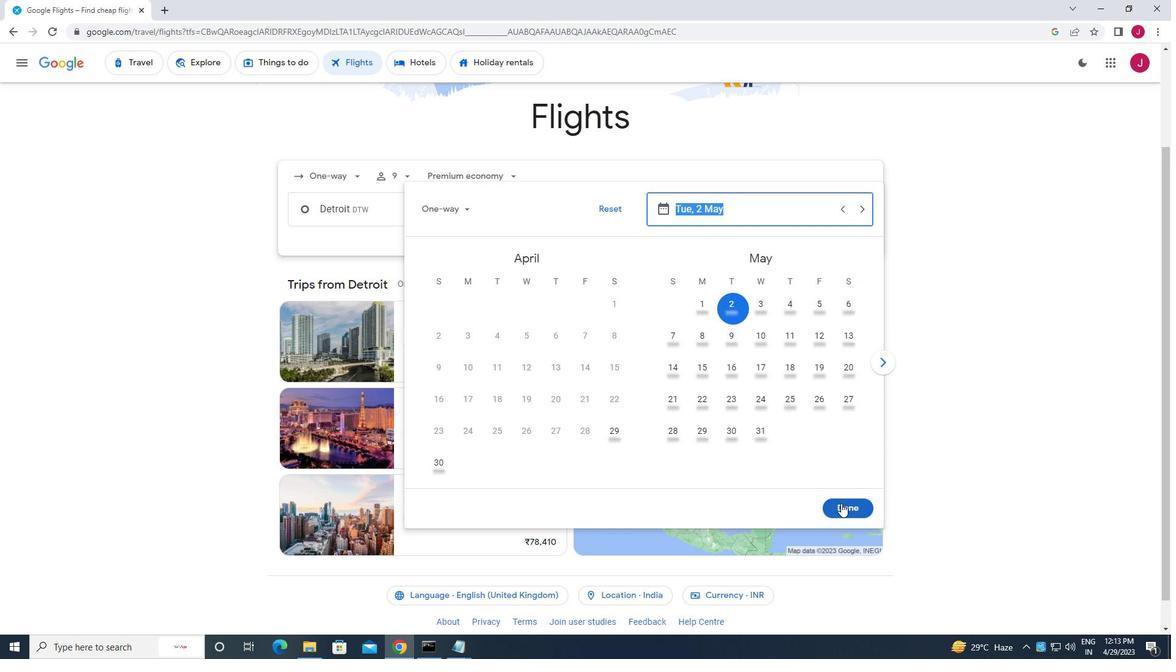 
Action: Mouse moved to (589, 253)
Screenshot: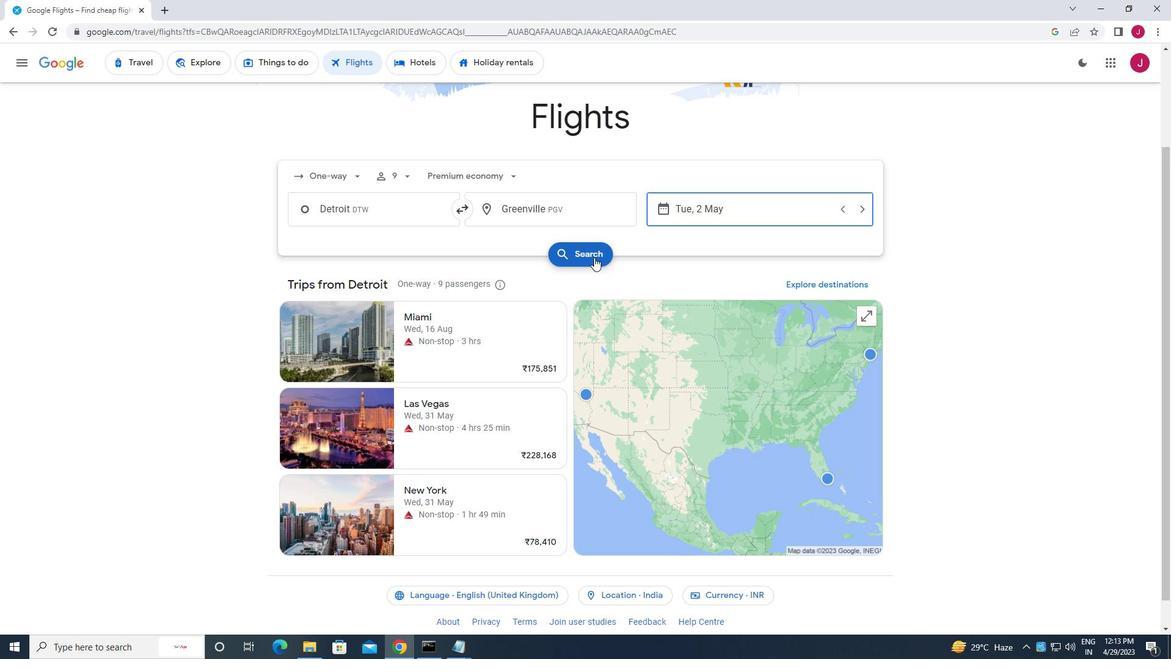 
Action: Mouse pressed left at (589, 253)
Screenshot: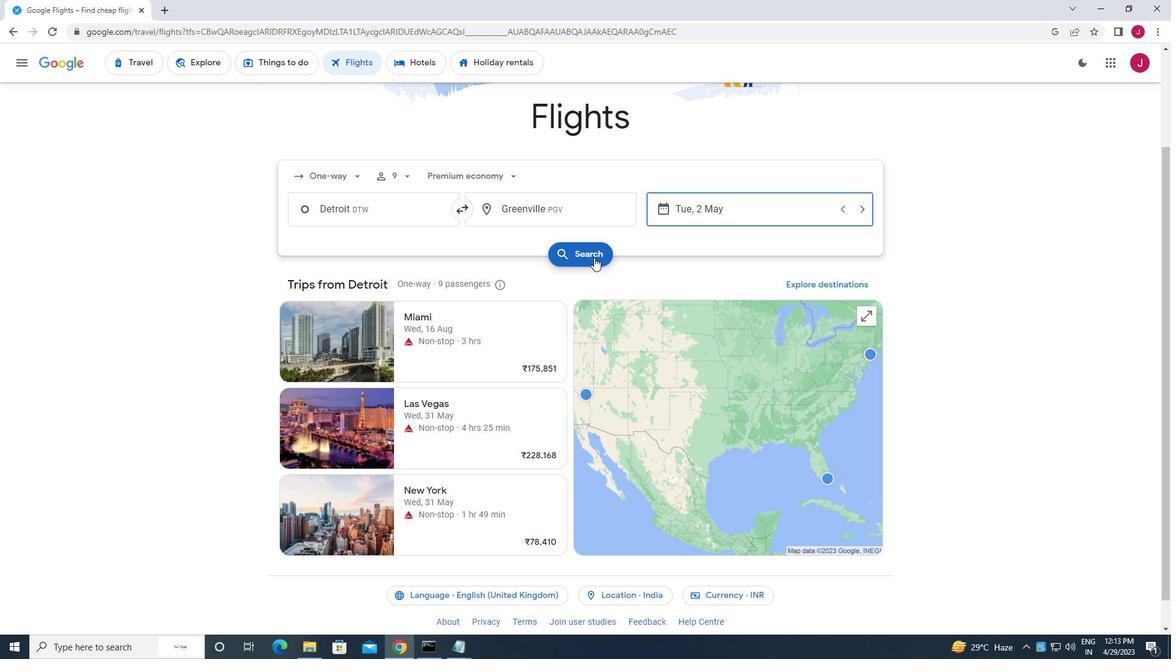
Action: Mouse moved to (319, 175)
Screenshot: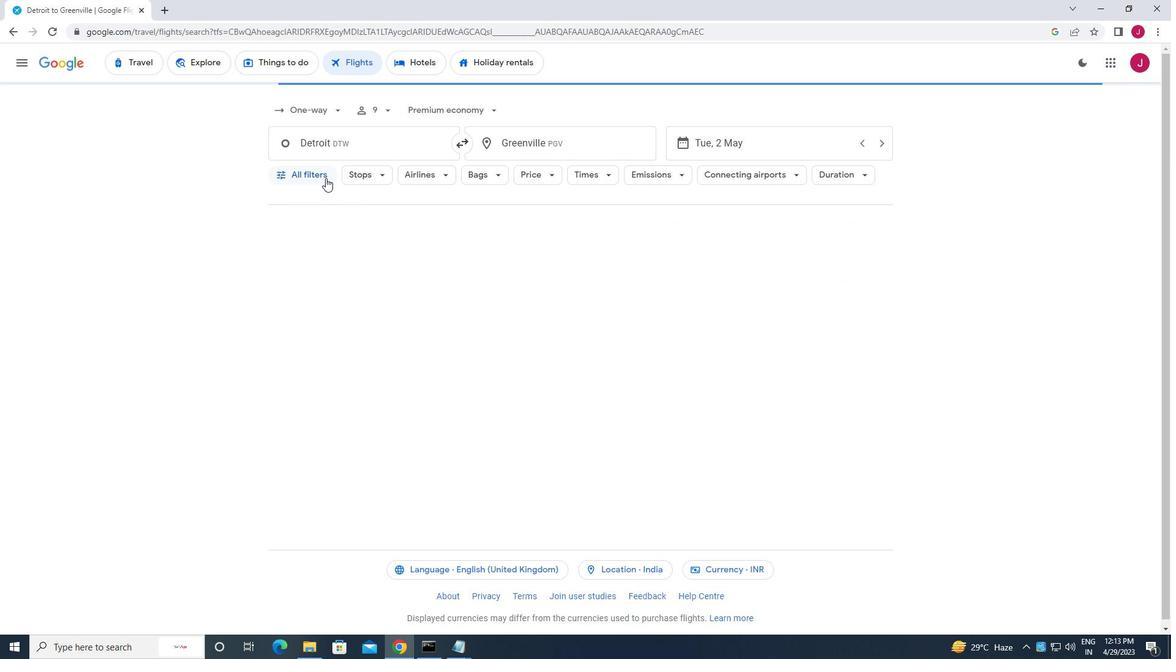 
Action: Mouse pressed left at (319, 175)
Screenshot: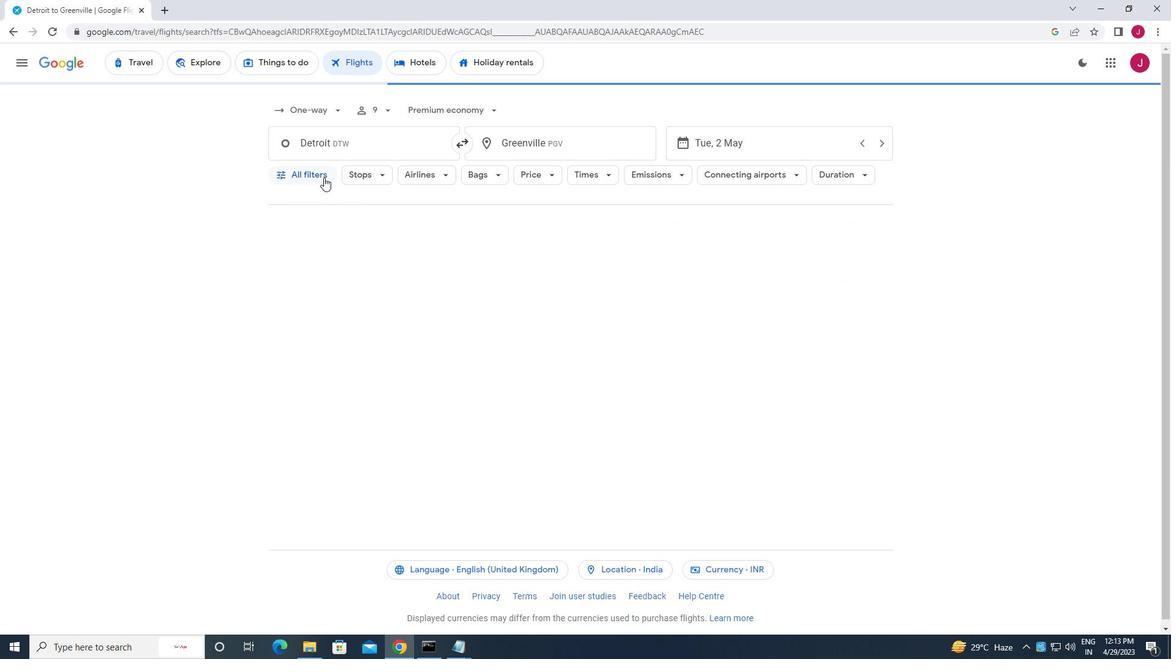 
Action: Mouse moved to (401, 291)
Screenshot: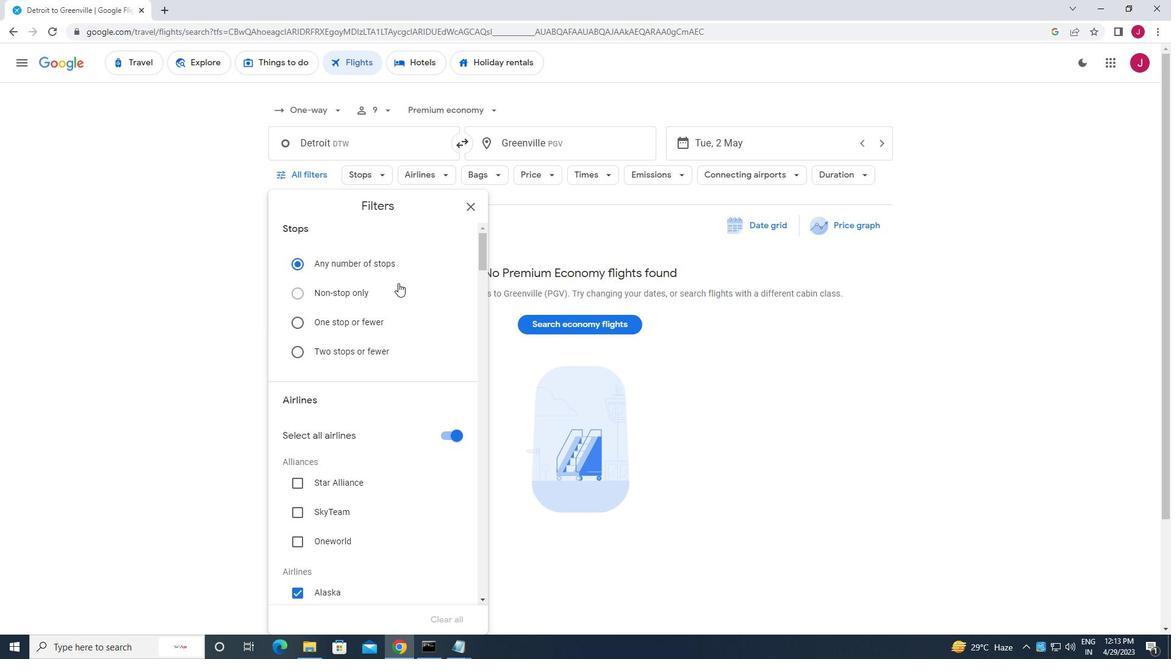 
Action: Mouse scrolled (401, 290) with delta (0, 0)
Screenshot: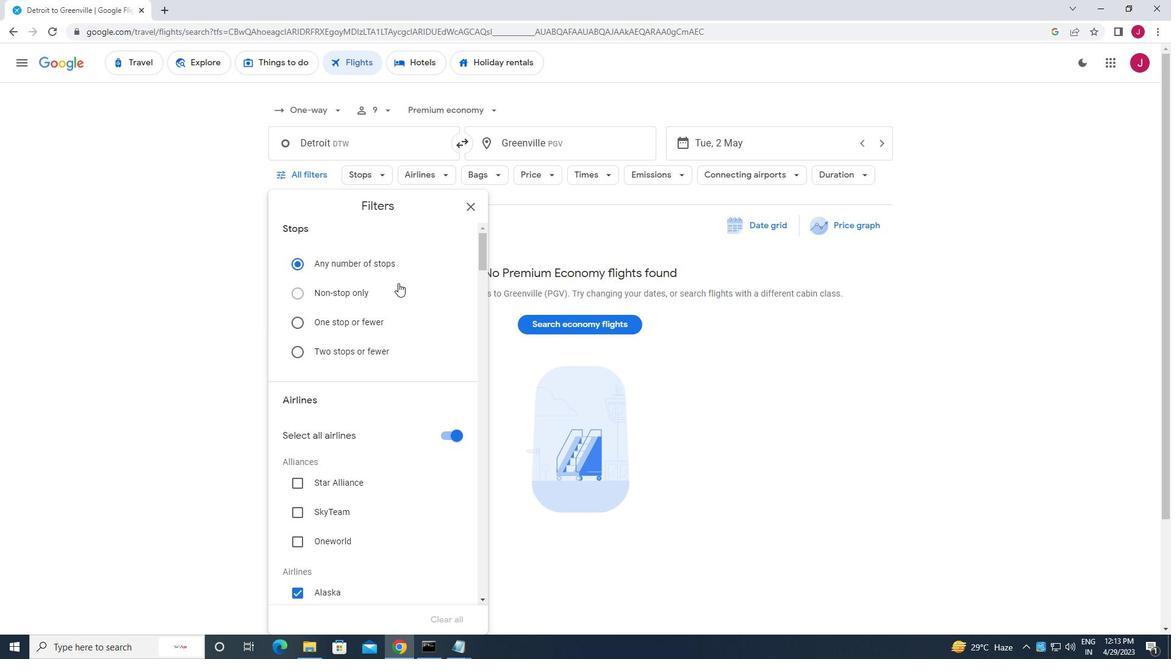 
Action: Mouse moved to (401, 291)
Screenshot: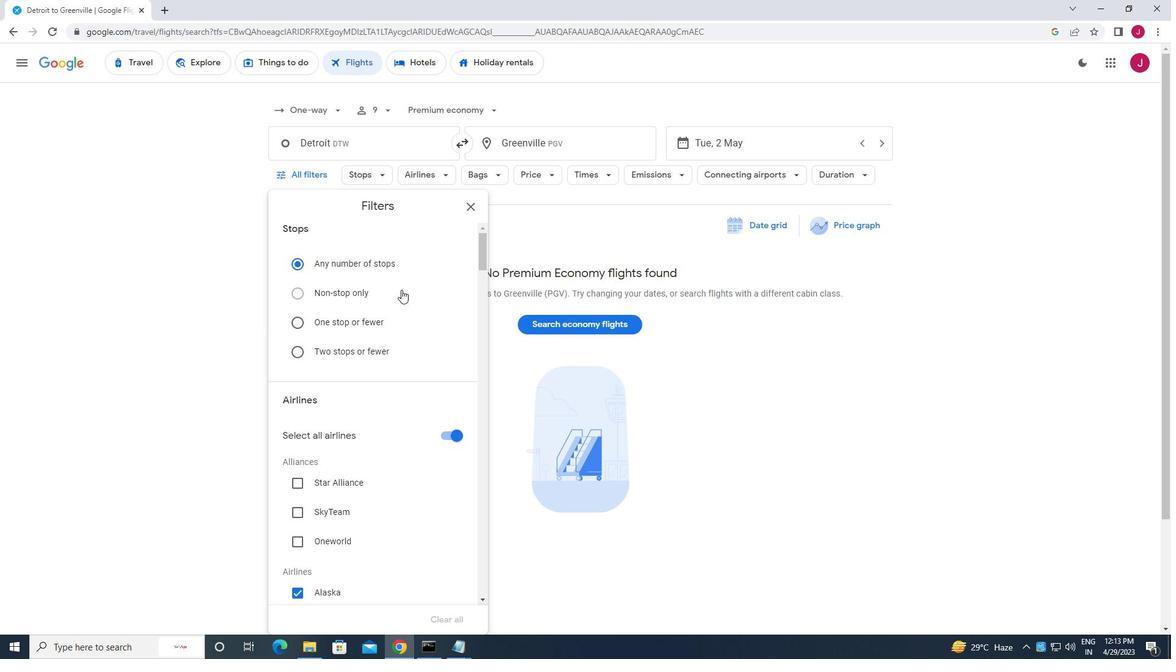 
Action: Mouse scrolled (401, 290) with delta (0, 0)
Screenshot: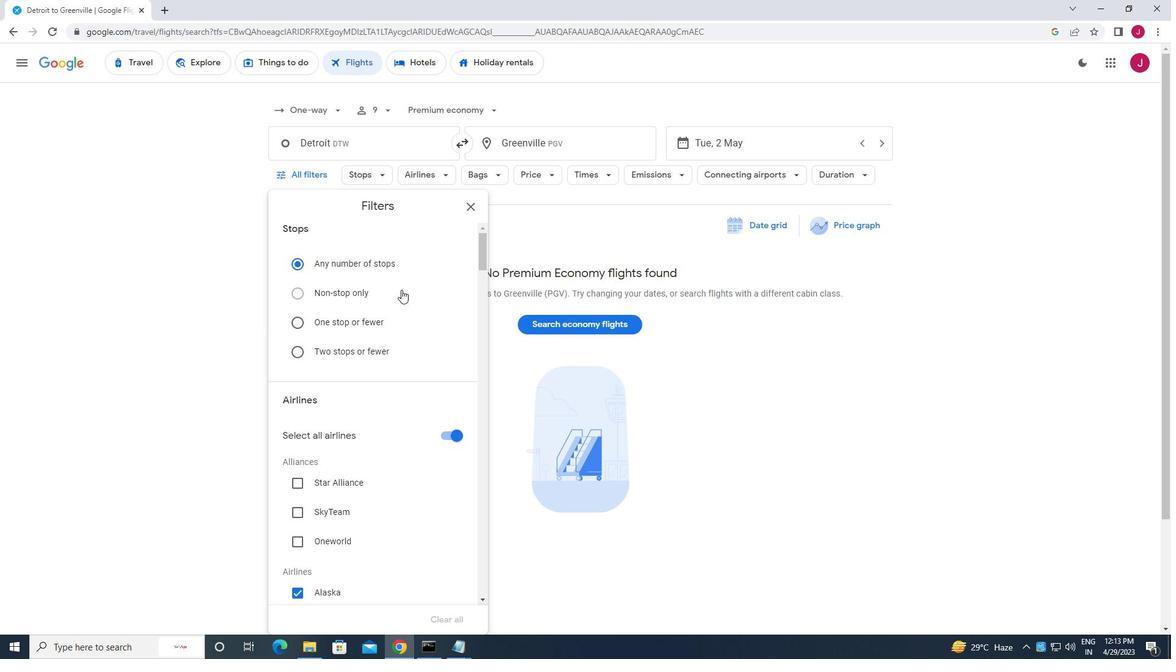 
Action: Mouse scrolled (401, 290) with delta (0, 0)
Screenshot: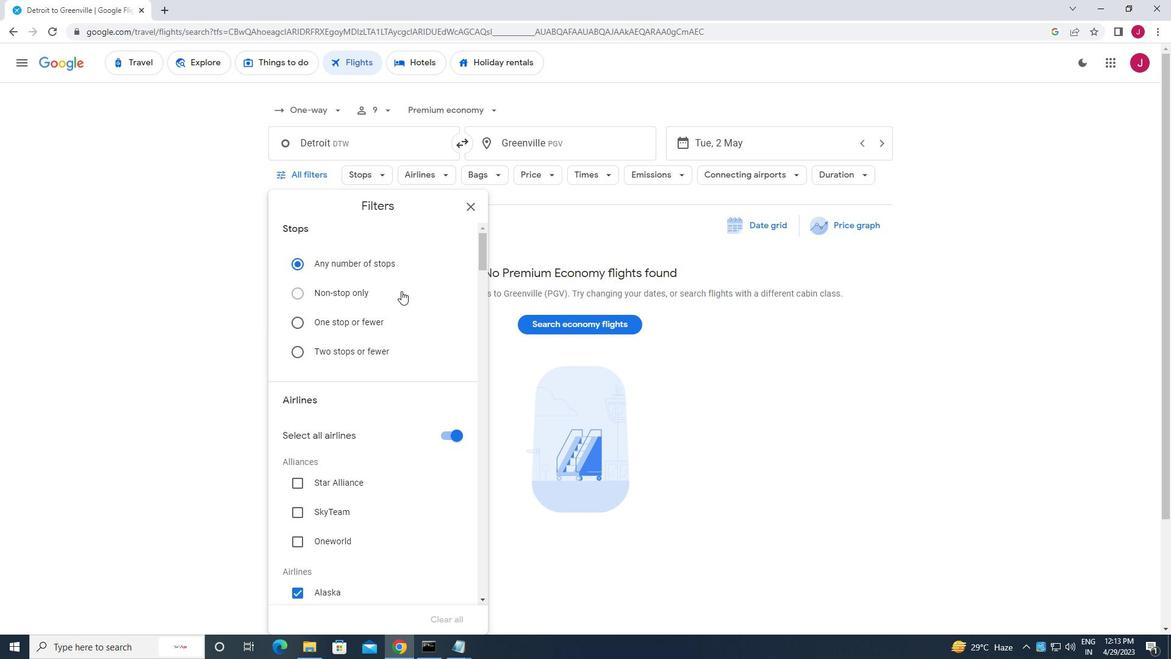 
Action: Mouse moved to (443, 250)
Screenshot: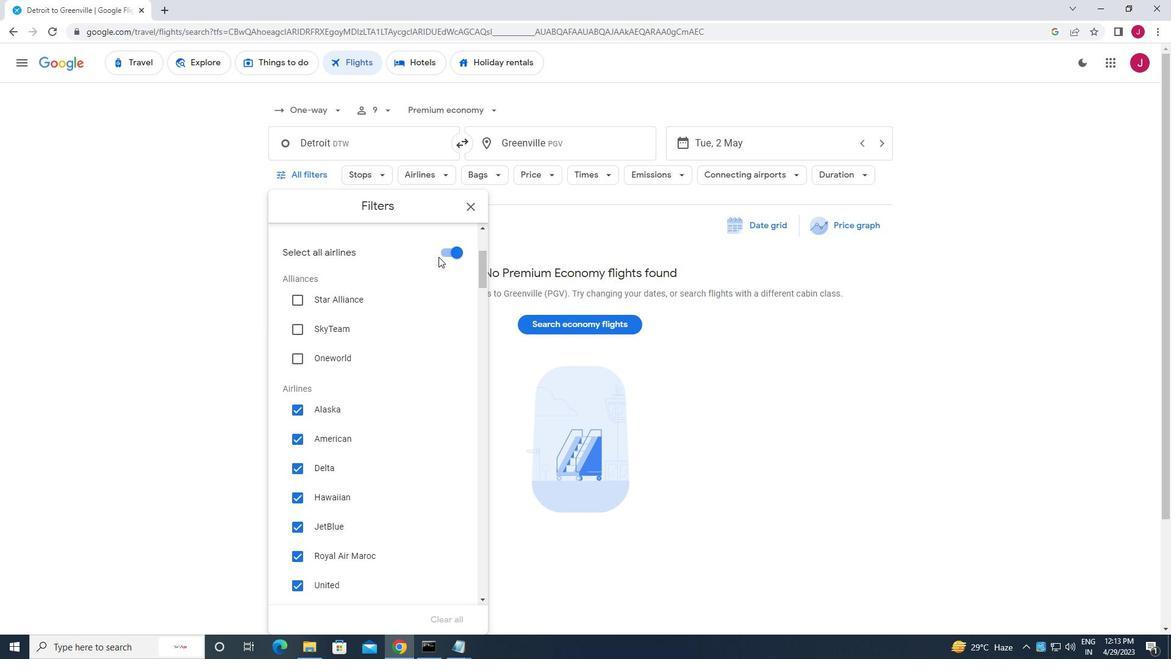 
Action: Mouse pressed left at (443, 250)
Screenshot: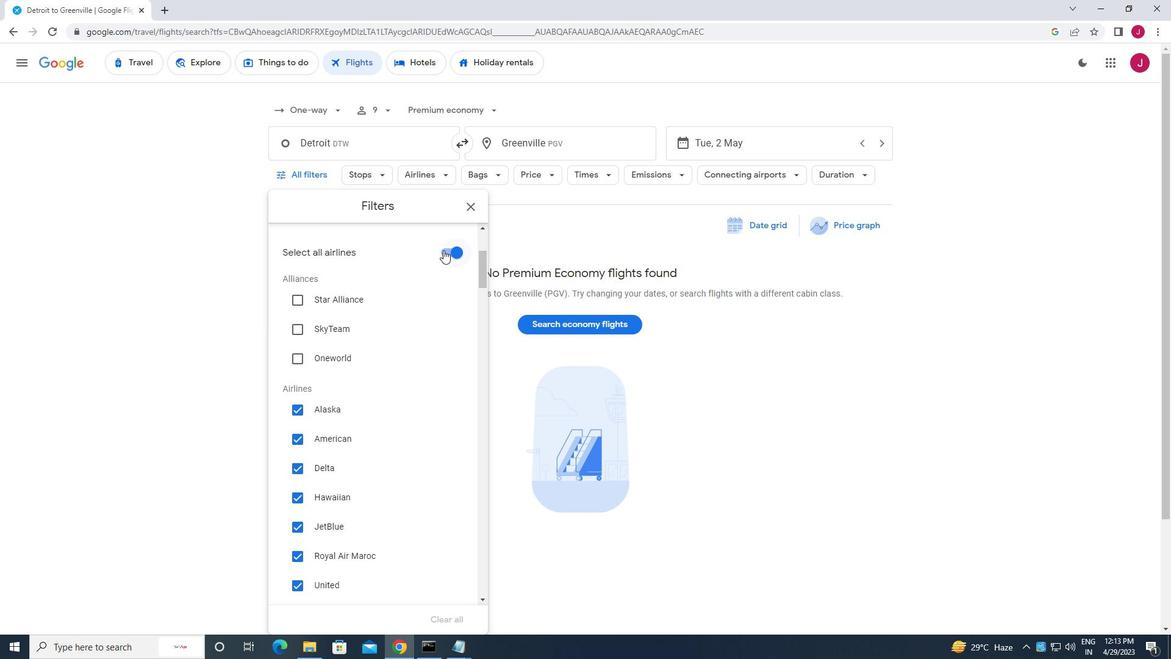 
Action: Mouse moved to (363, 324)
Screenshot: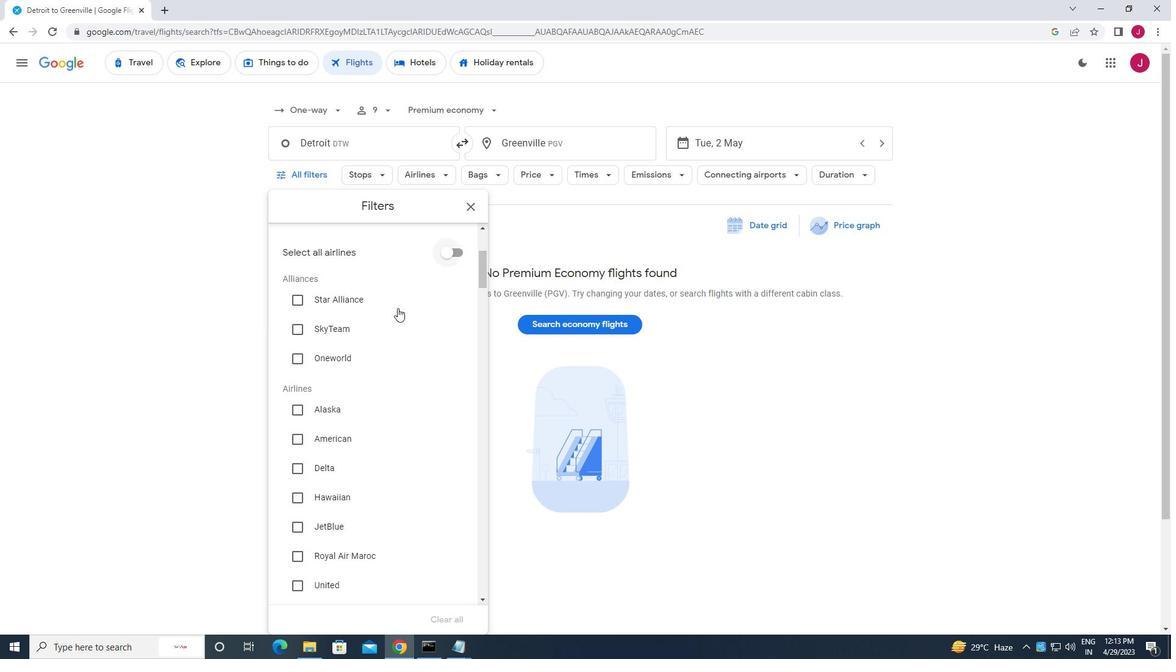 
Action: Mouse scrolled (363, 324) with delta (0, 0)
Screenshot: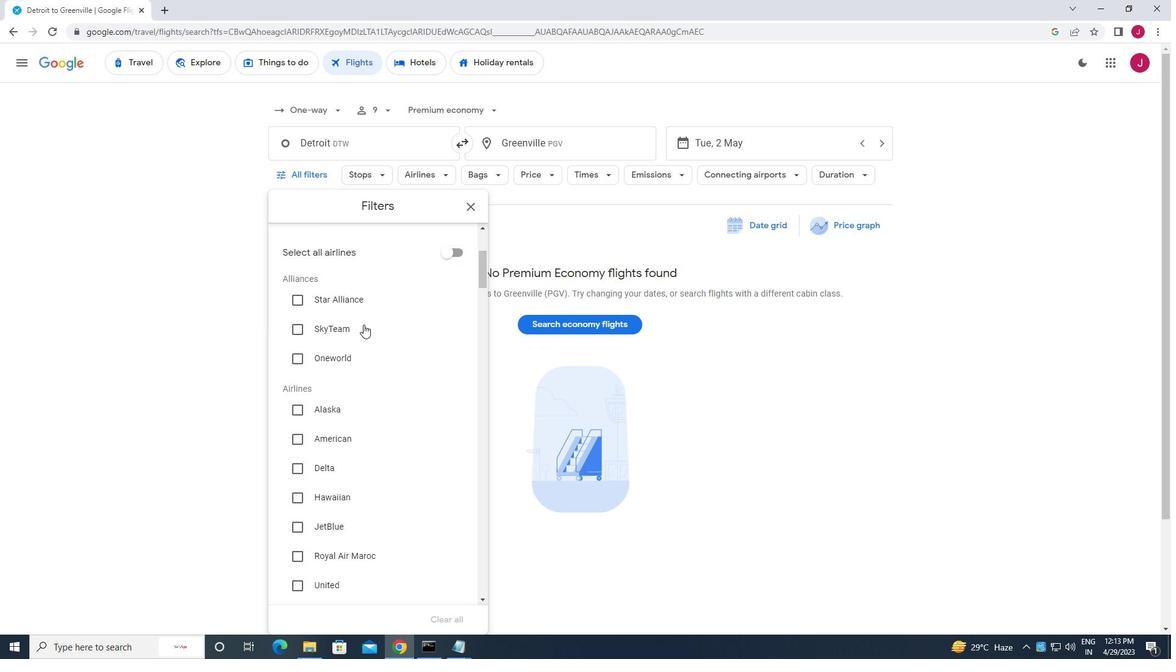 
Action: Mouse moved to (347, 357)
Screenshot: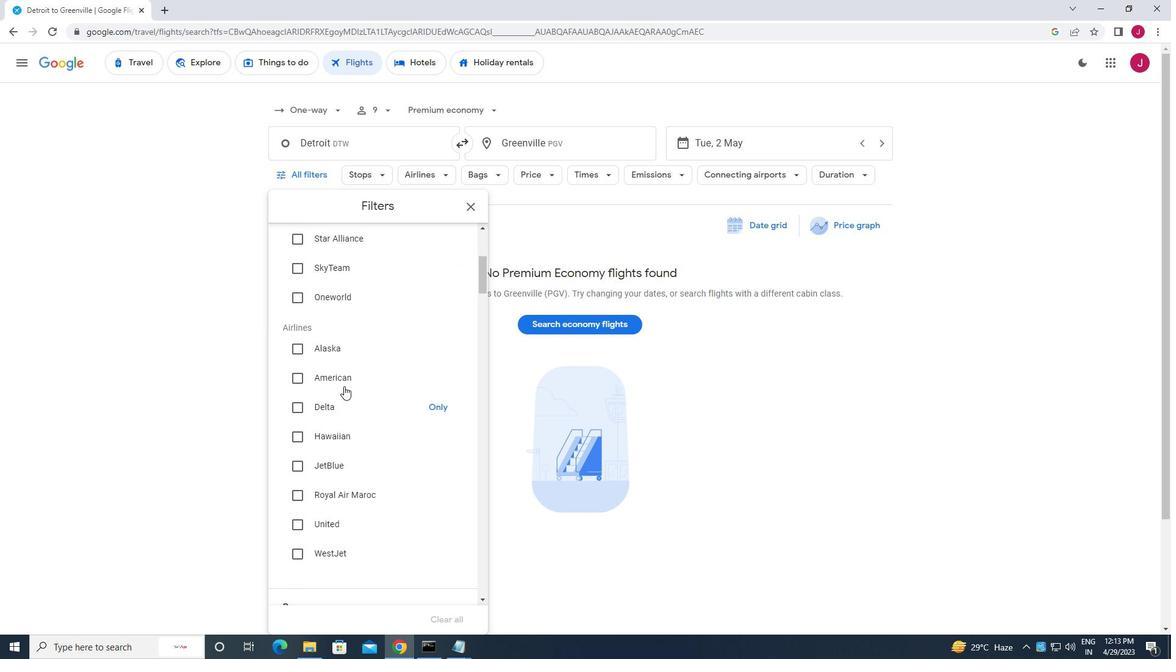 
Action: Mouse scrolled (347, 357) with delta (0, 0)
Screenshot: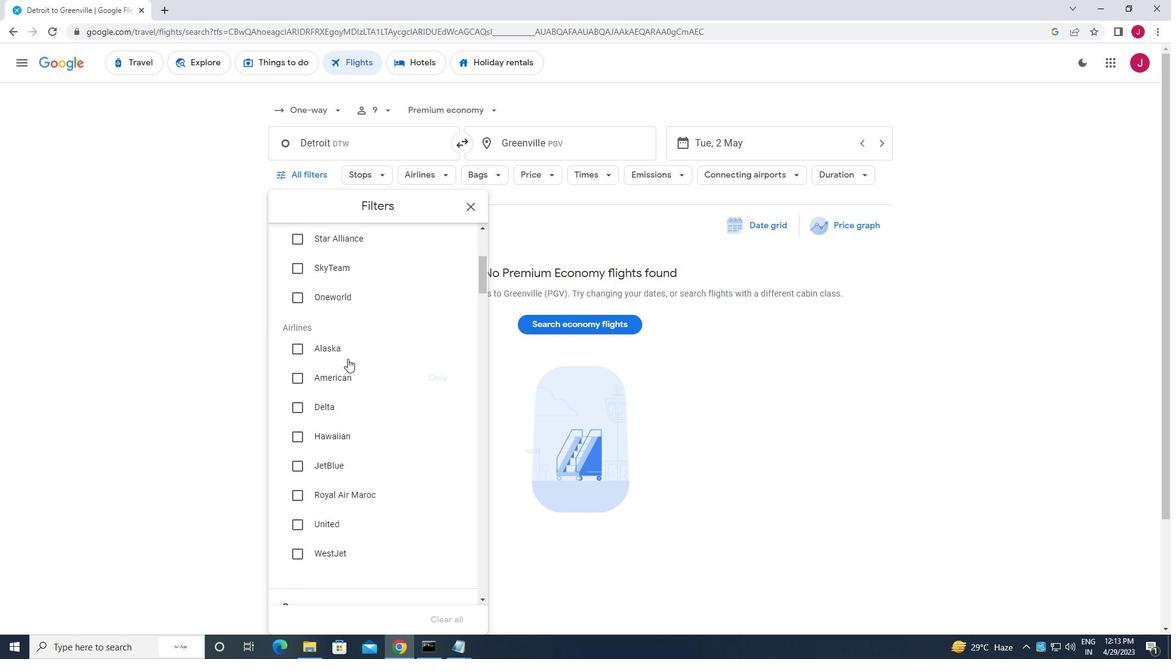 
Action: Mouse scrolled (347, 356) with delta (0, 0)
Screenshot: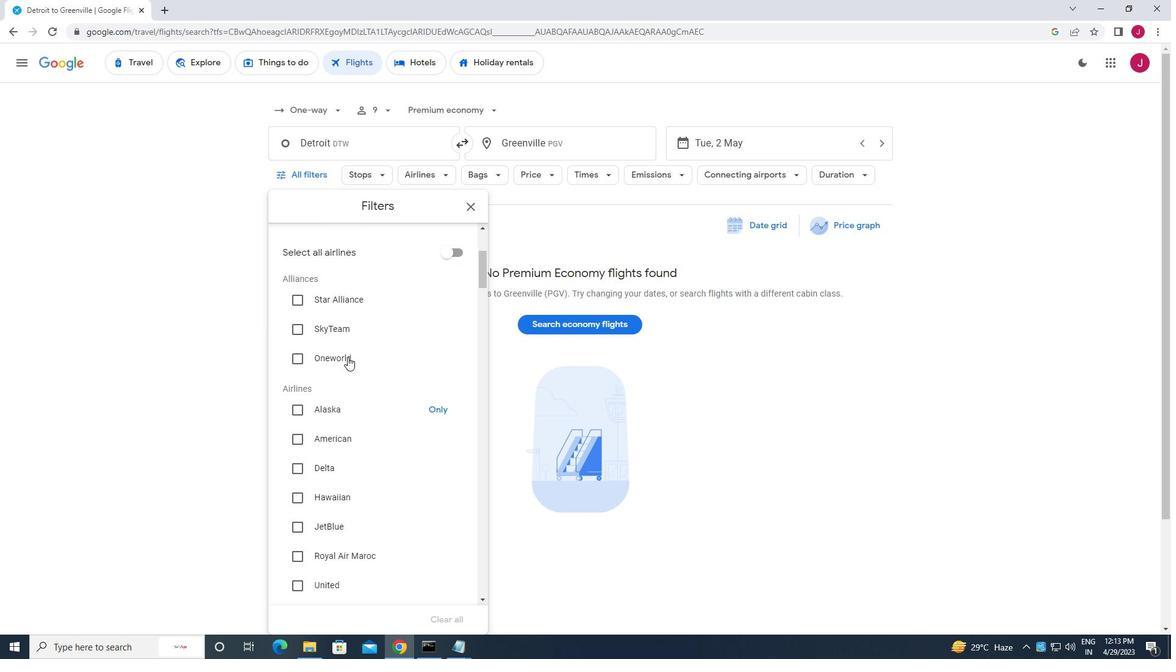 
Action: Mouse scrolled (347, 356) with delta (0, 0)
Screenshot: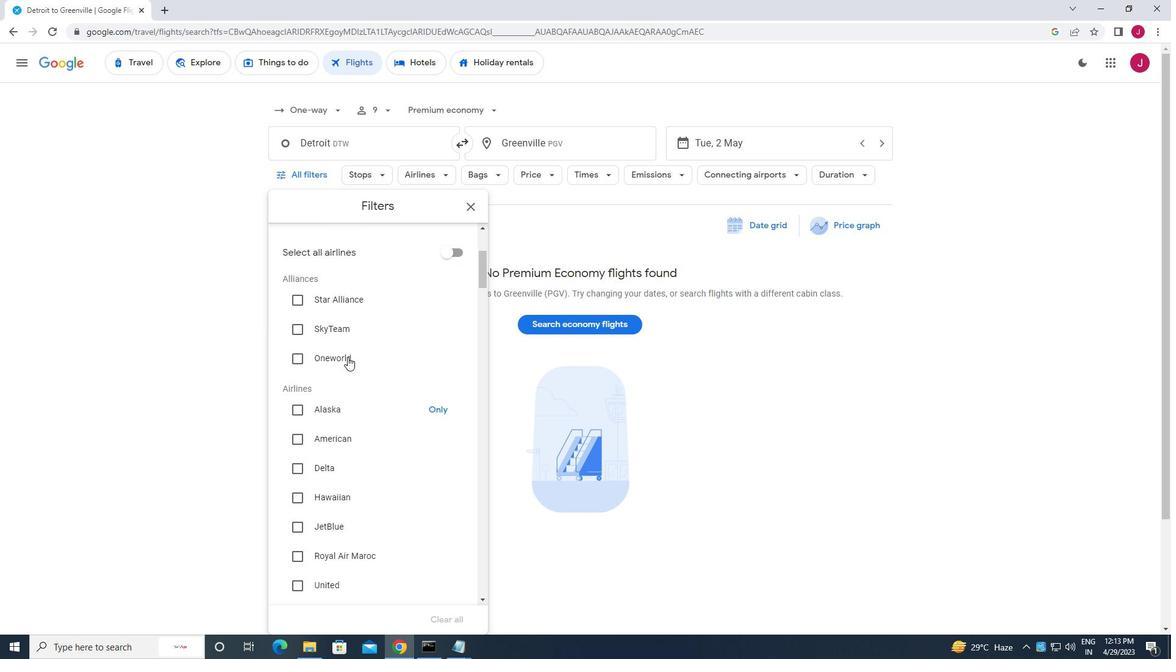 
Action: Mouse scrolled (347, 356) with delta (0, 0)
Screenshot: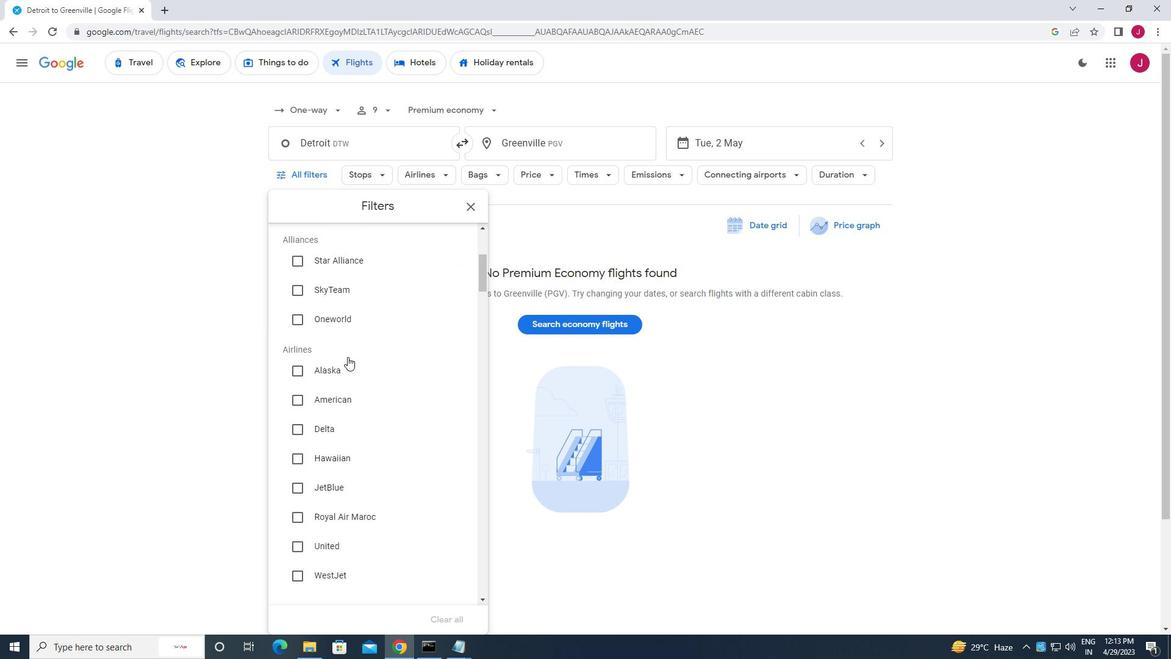 
Action: Mouse scrolled (347, 356) with delta (0, 0)
Screenshot: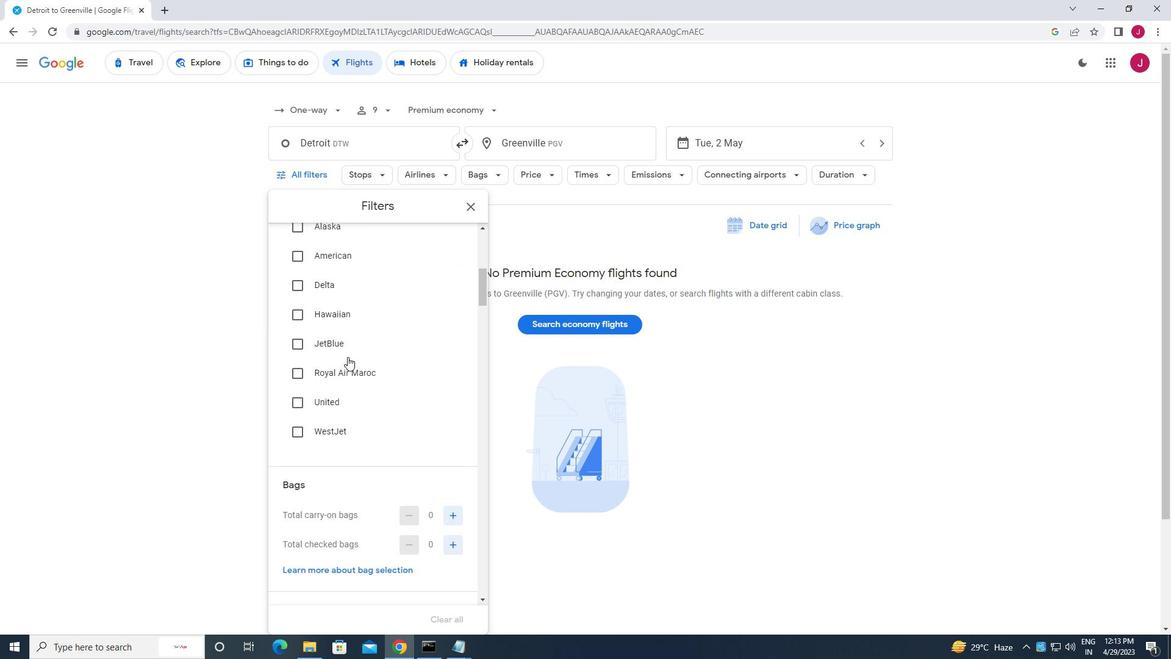 
Action: Mouse scrolled (347, 356) with delta (0, 0)
Screenshot: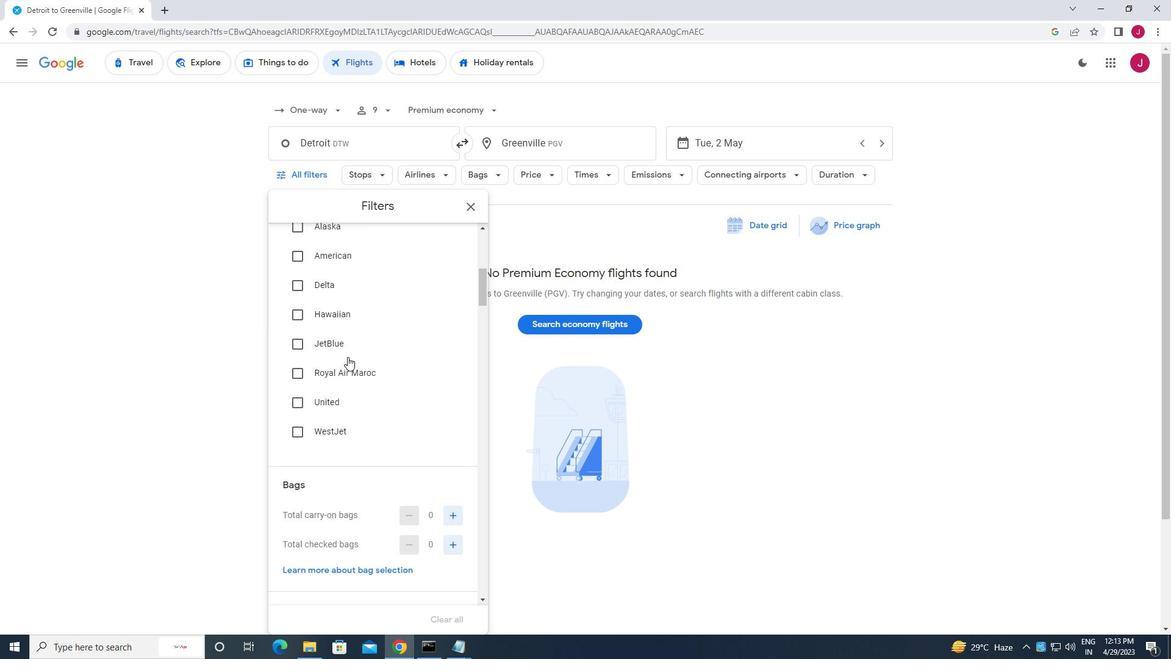
Action: Mouse scrolled (347, 356) with delta (0, 0)
Screenshot: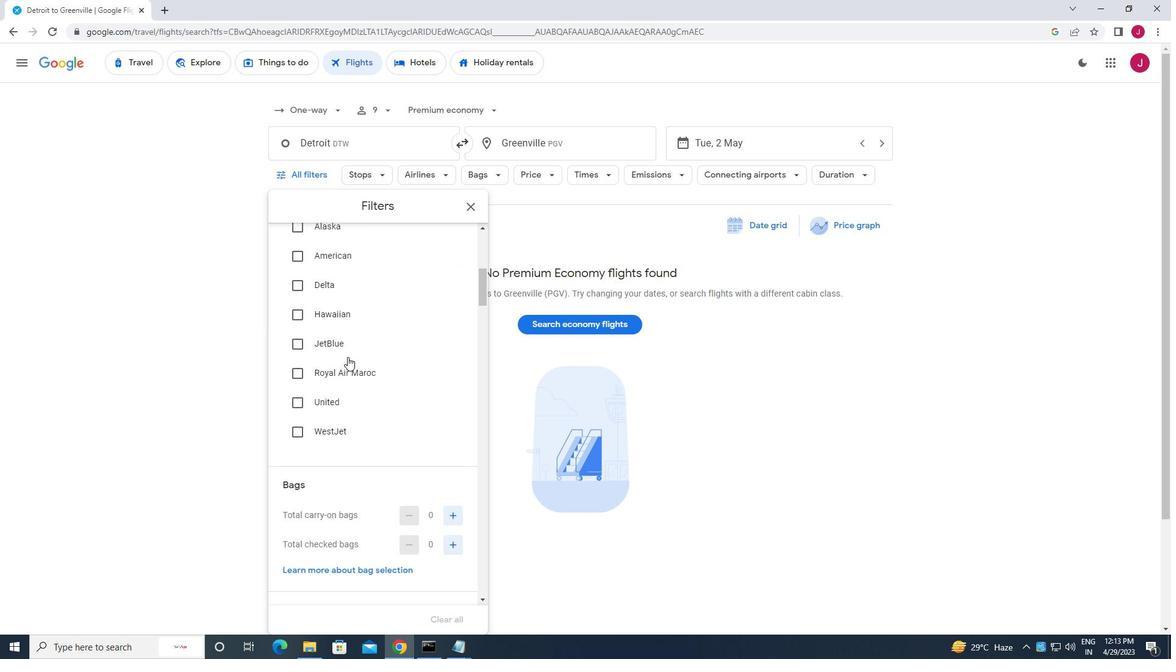 
Action: Mouse moved to (378, 380)
Screenshot: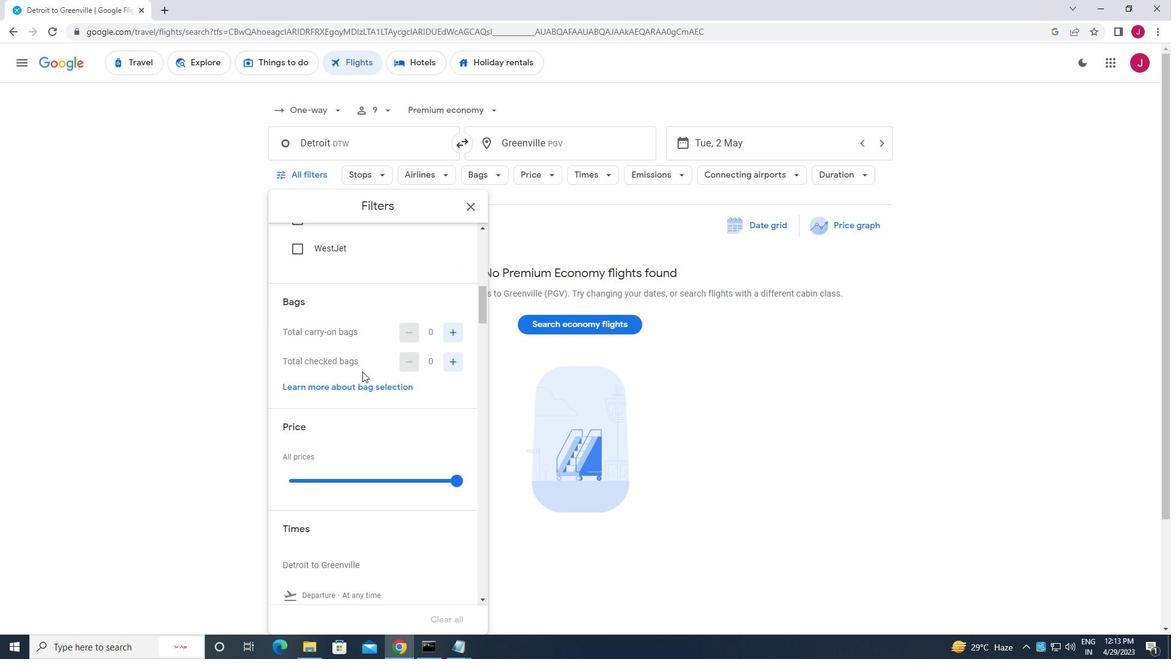 
Action: Mouse scrolled (378, 379) with delta (0, 0)
Screenshot: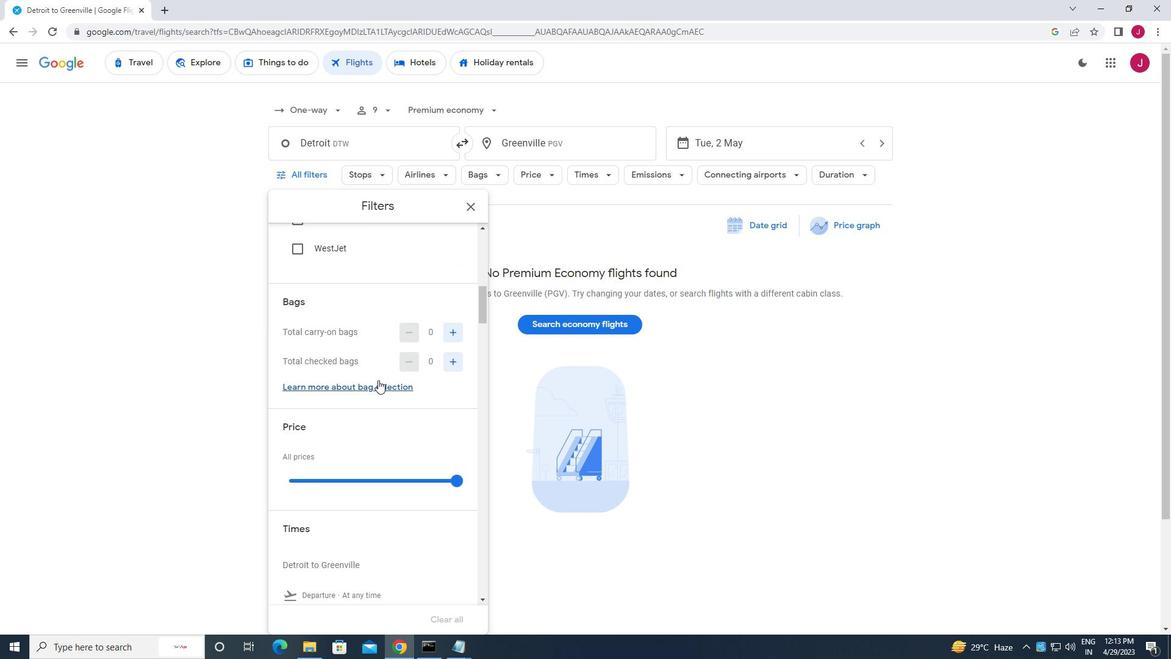 
Action: Mouse moved to (449, 268)
Screenshot: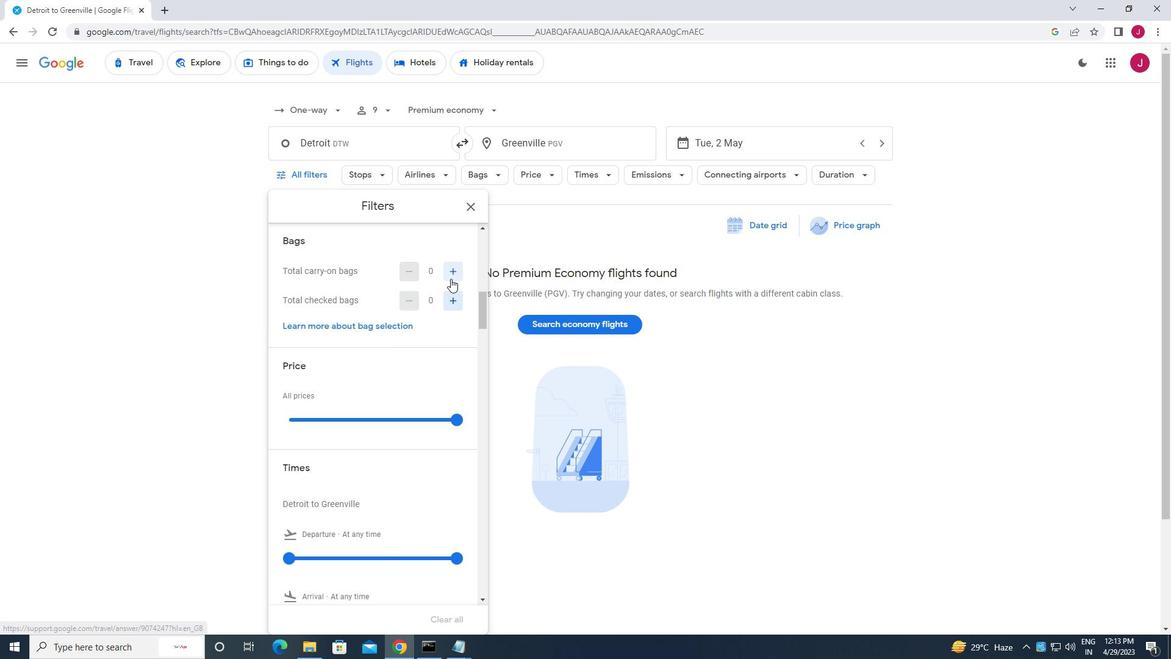 
Action: Mouse pressed left at (449, 268)
Screenshot: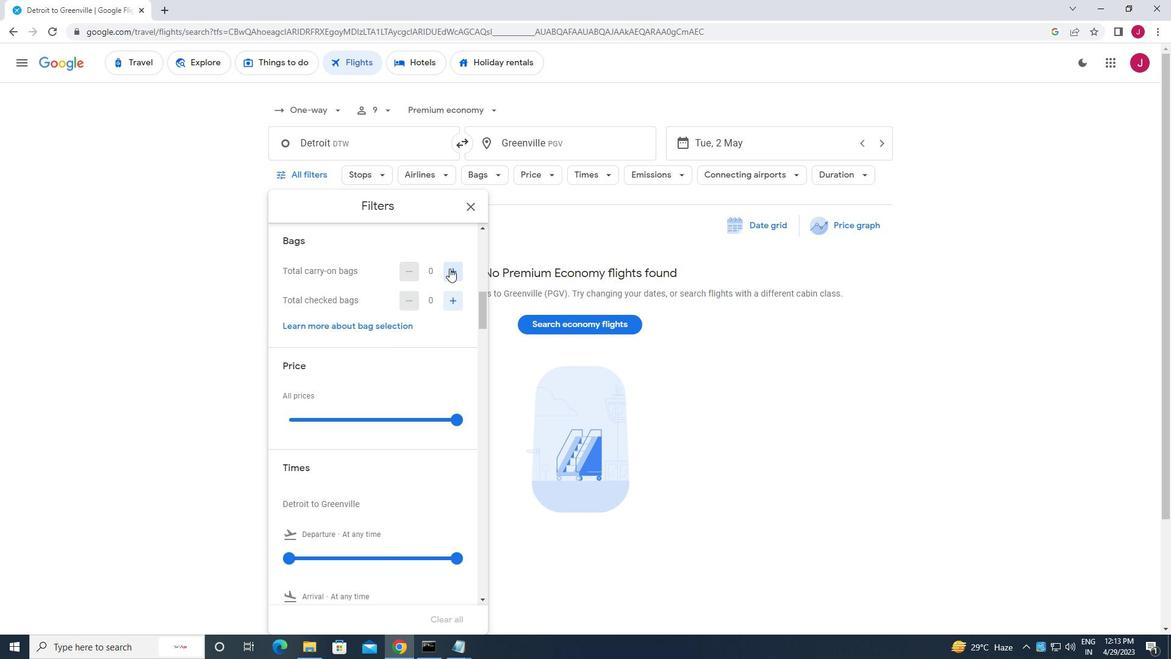 
Action: Mouse moved to (452, 323)
Screenshot: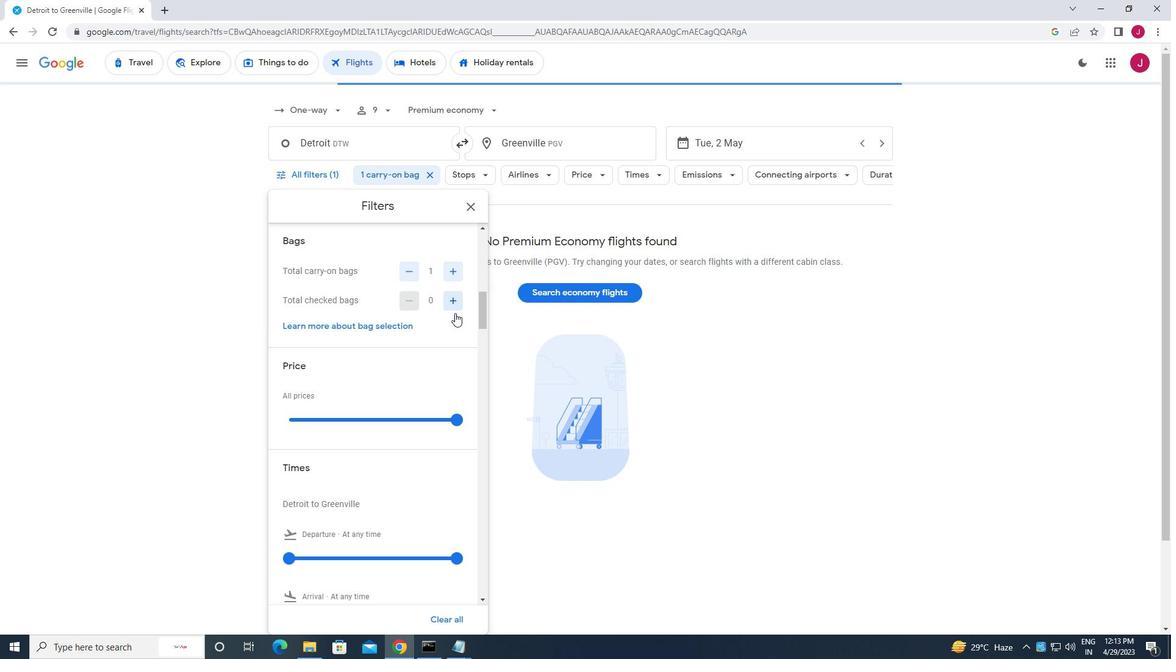 
Action: Mouse scrolled (452, 322) with delta (0, 0)
Screenshot: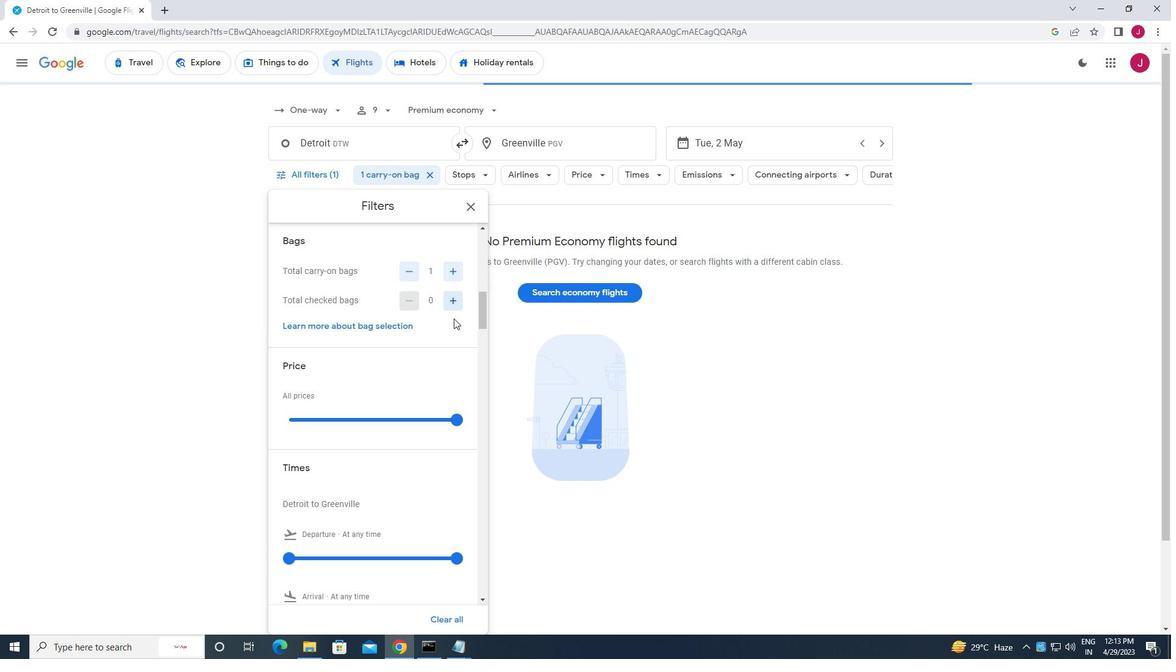 
Action: Mouse moved to (451, 325)
Screenshot: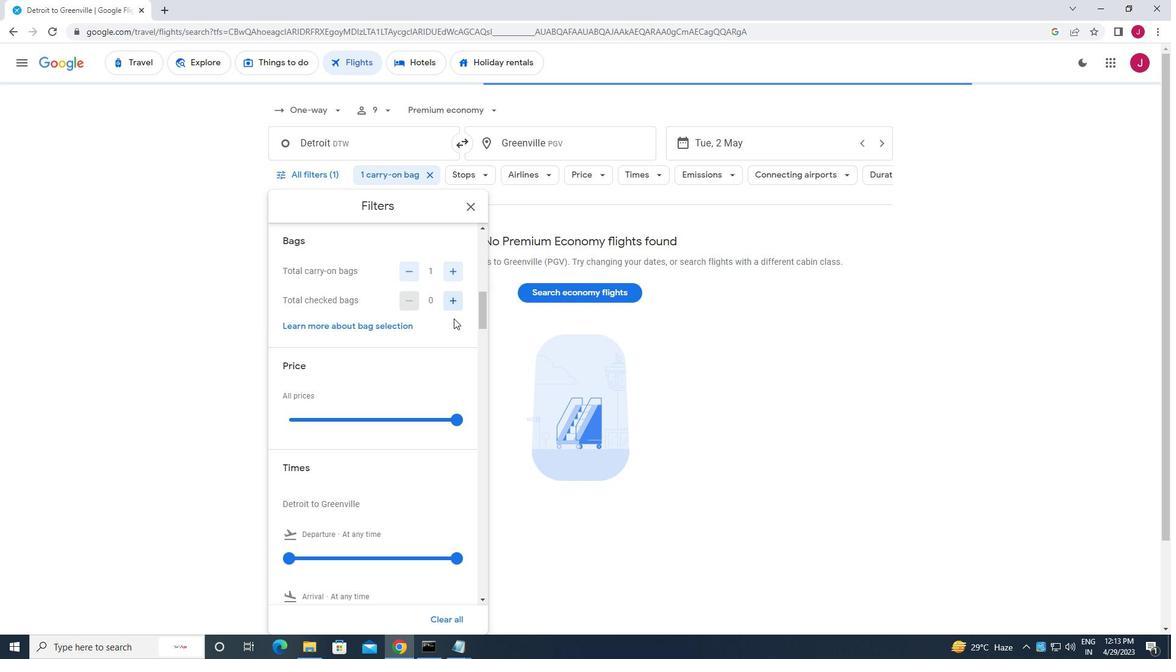 
Action: Mouse scrolled (451, 325) with delta (0, 0)
Screenshot: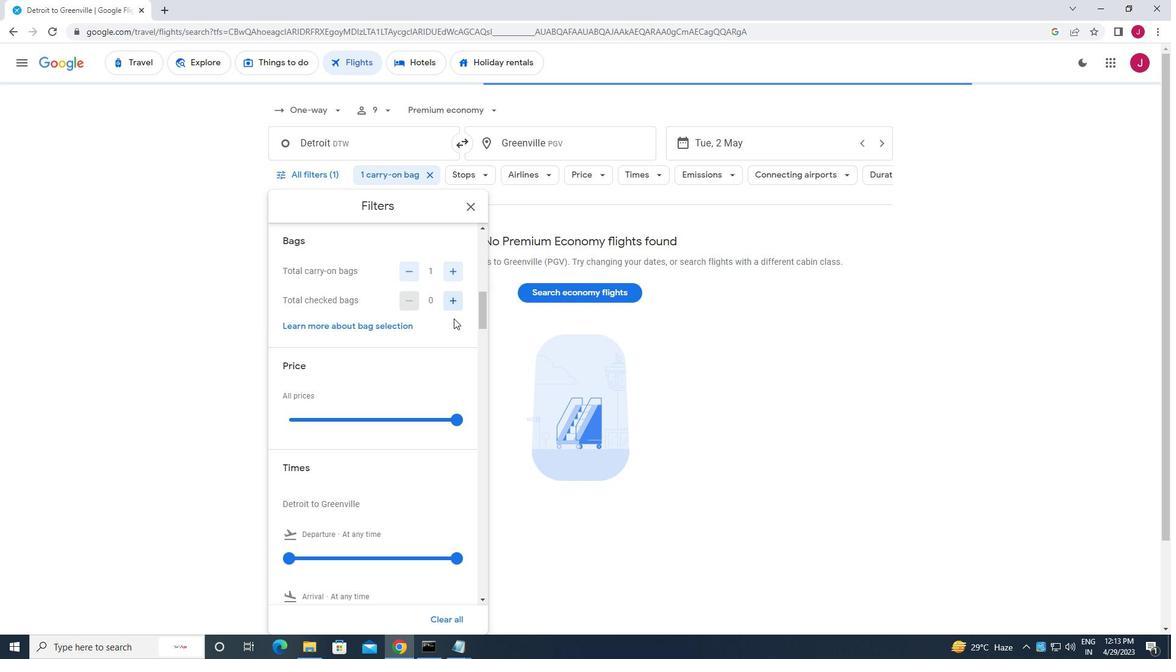 
Action: Mouse moved to (453, 297)
Screenshot: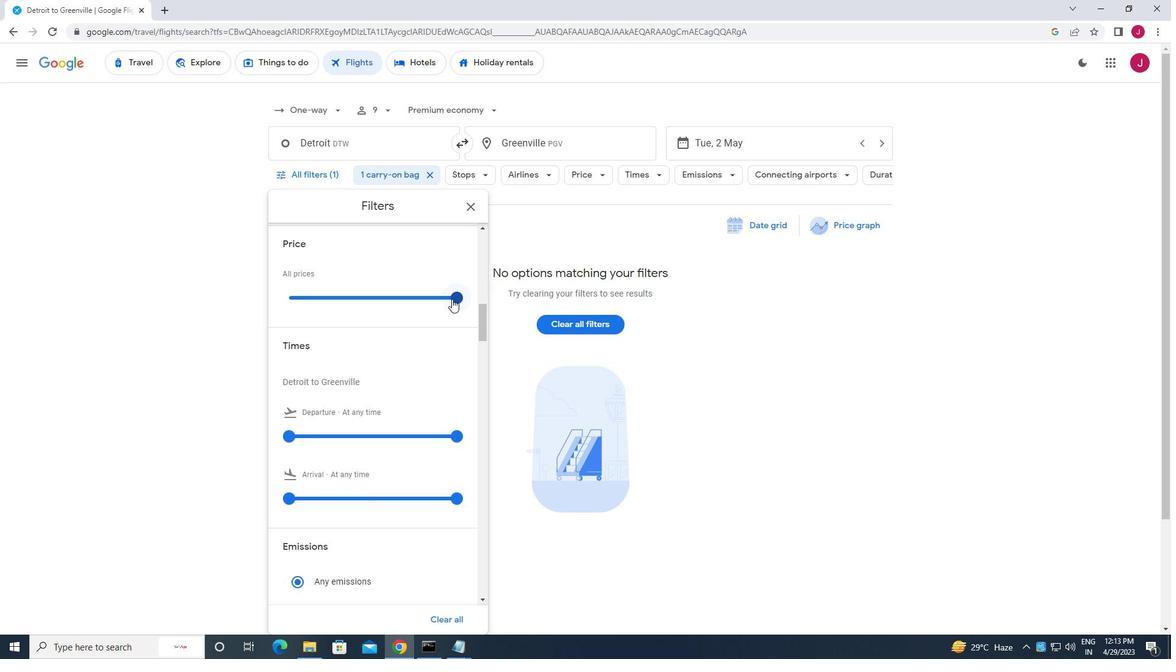 
Action: Mouse pressed left at (453, 297)
Screenshot: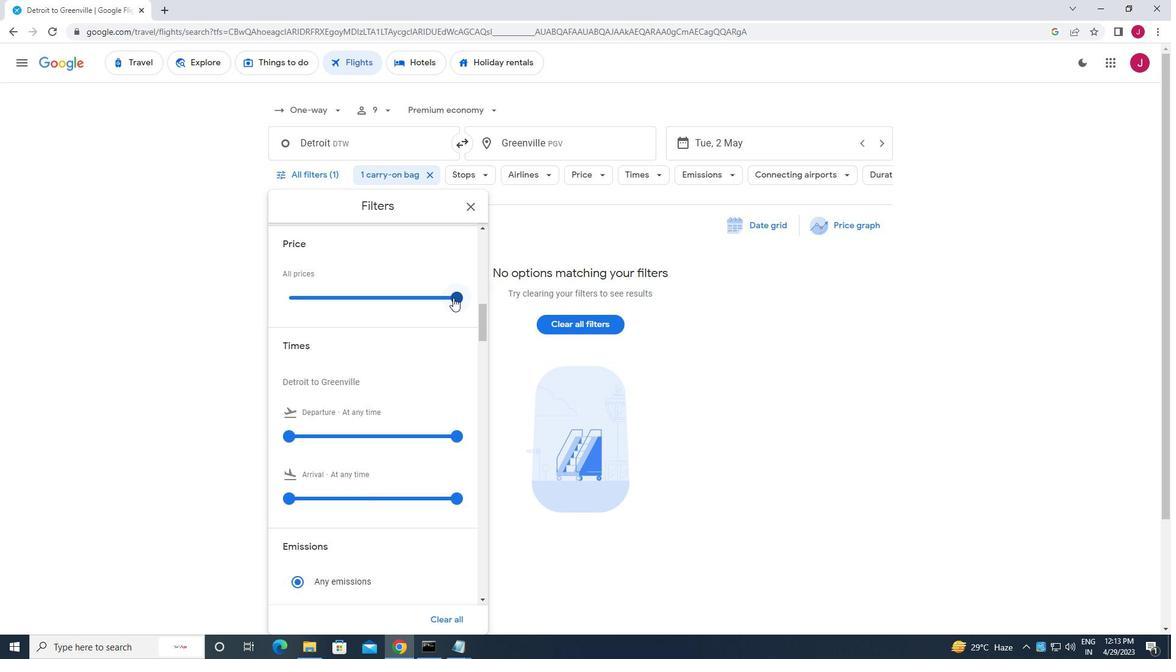 
Action: Mouse moved to (453, 297)
Screenshot: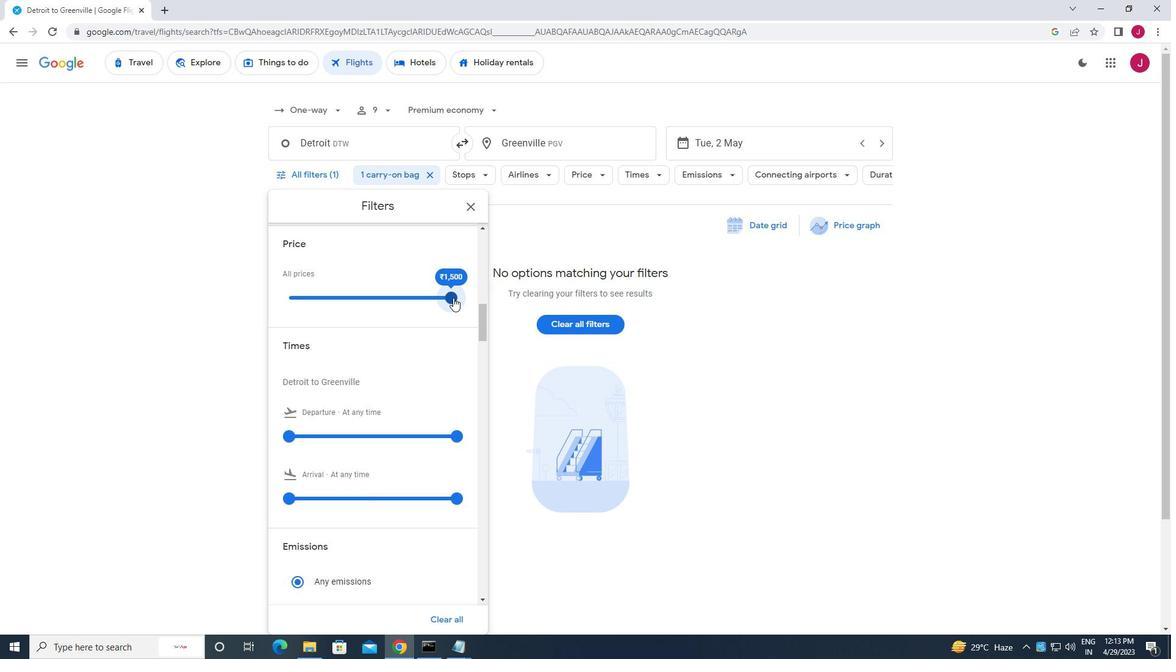 
Action: Mouse scrolled (453, 297) with delta (0, 0)
Screenshot: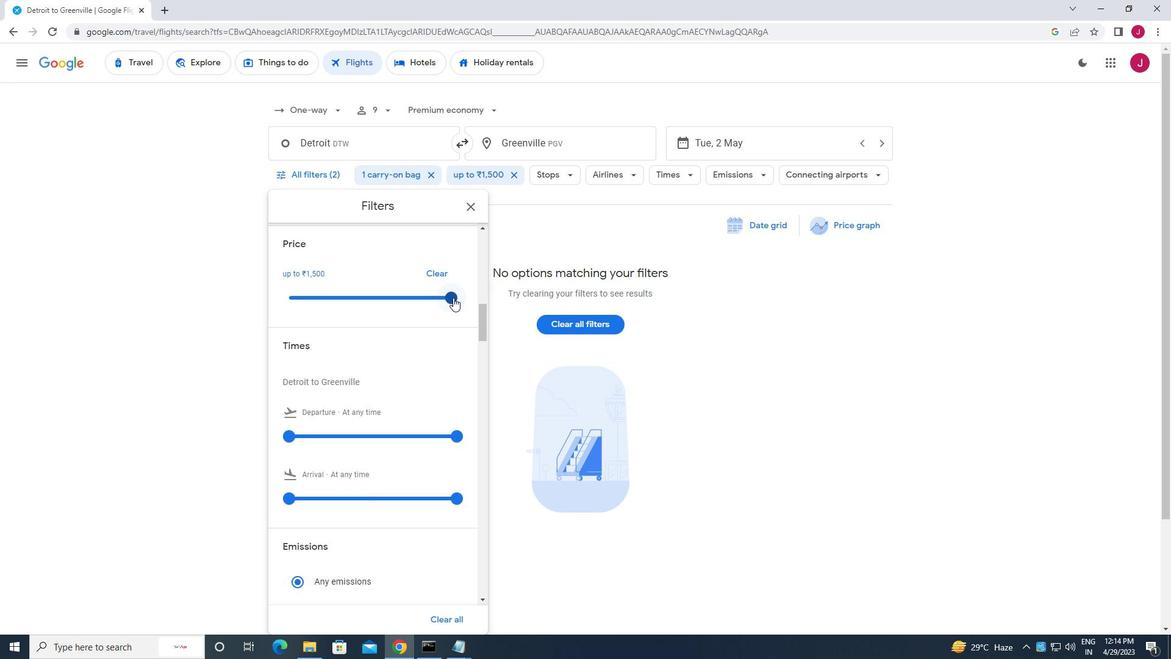 
Action: Mouse scrolled (453, 297) with delta (0, 0)
Screenshot: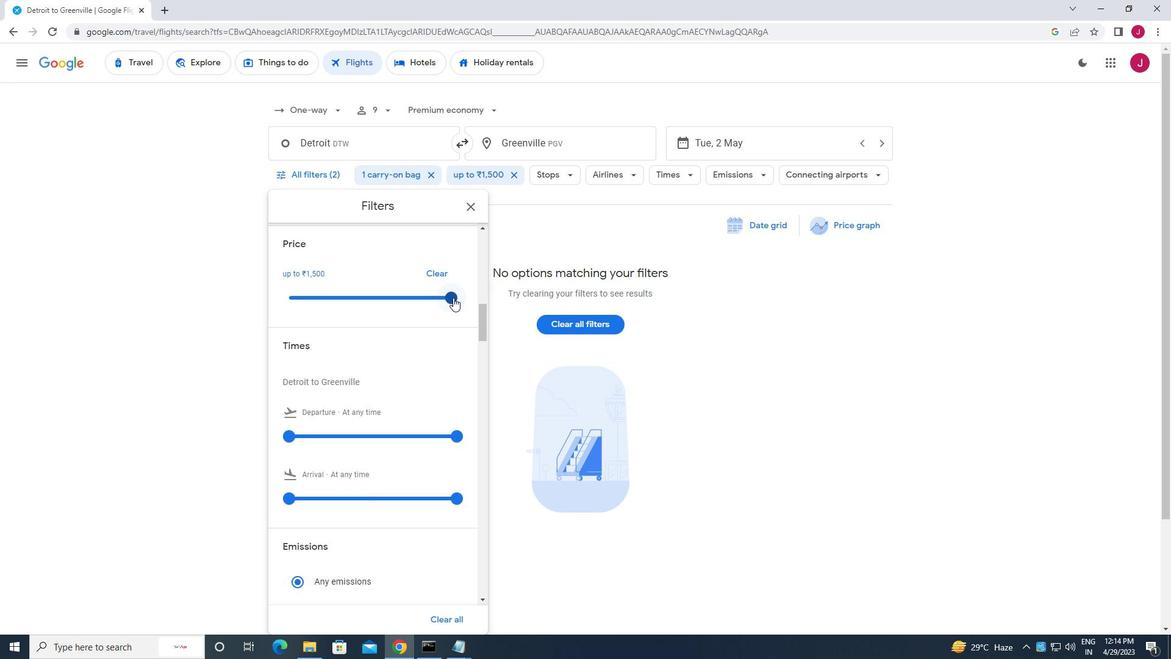 
Action: Mouse moved to (290, 310)
Screenshot: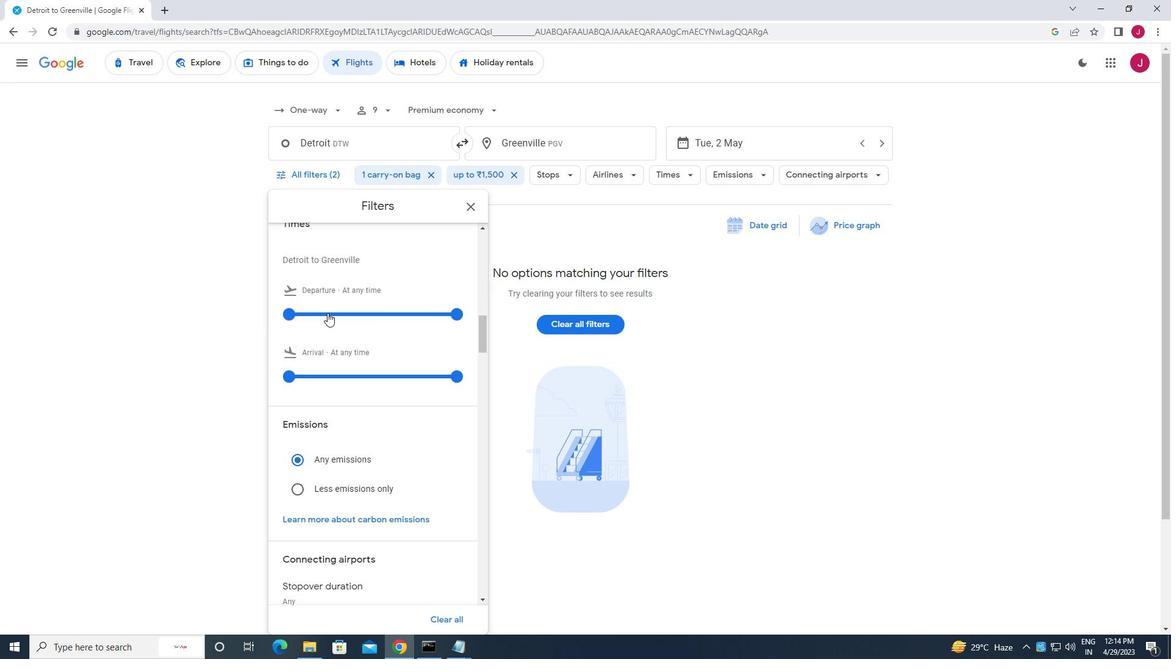 
Action: Mouse pressed left at (290, 310)
Screenshot: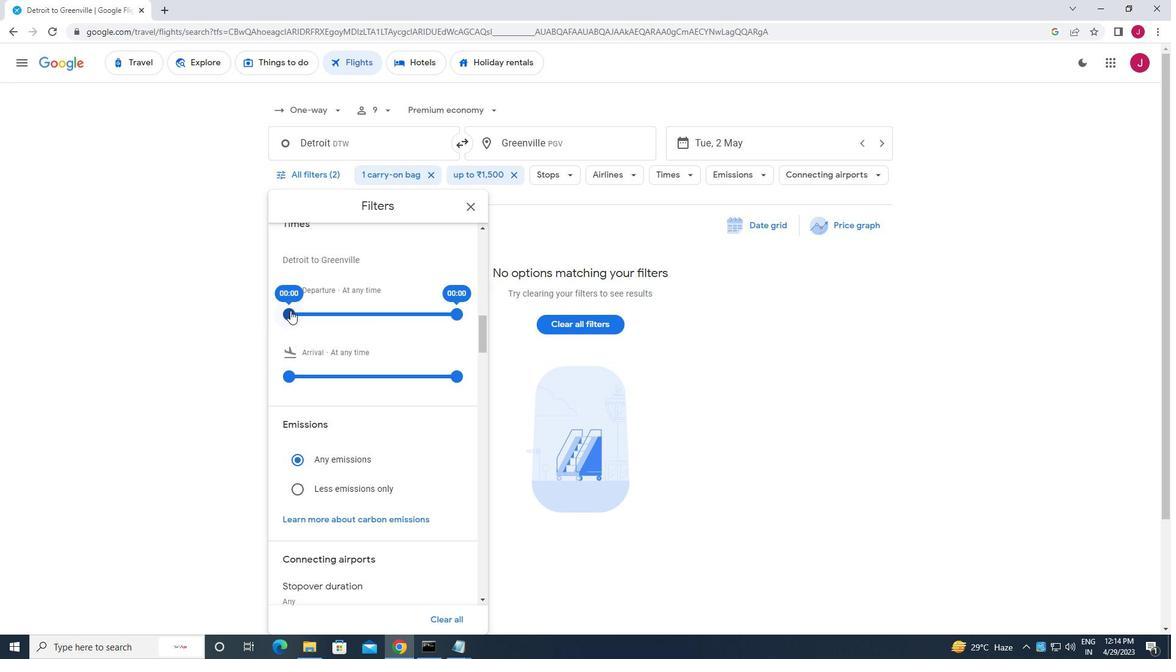 
Action: Mouse moved to (455, 313)
Screenshot: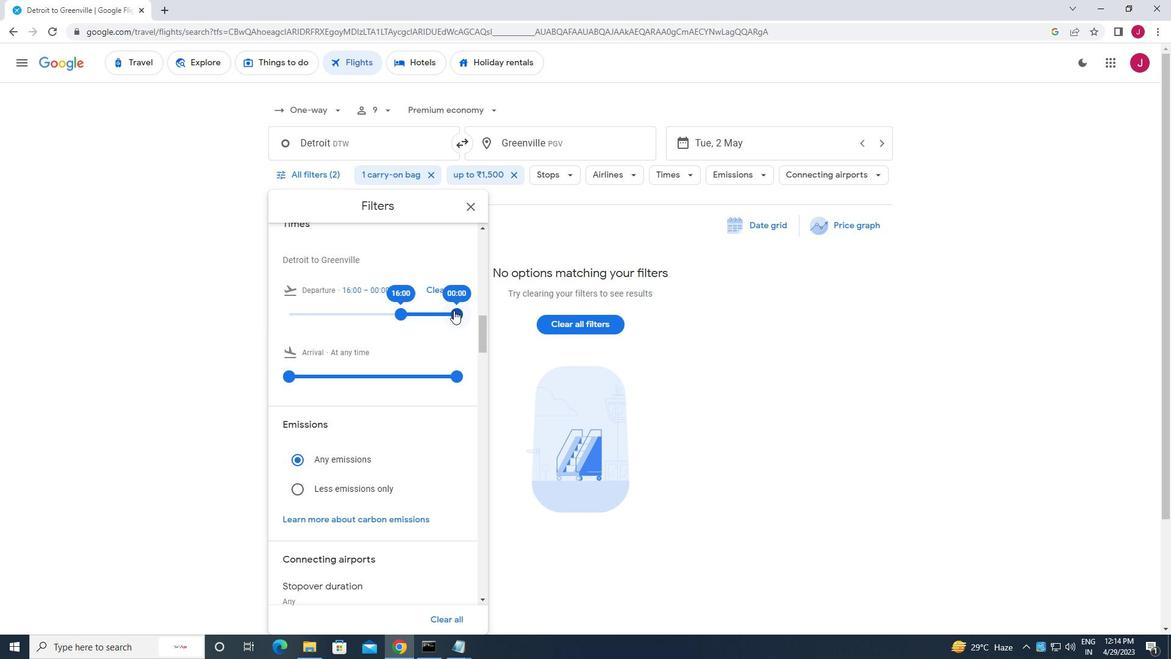 
Action: Mouse pressed left at (455, 313)
Screenshot: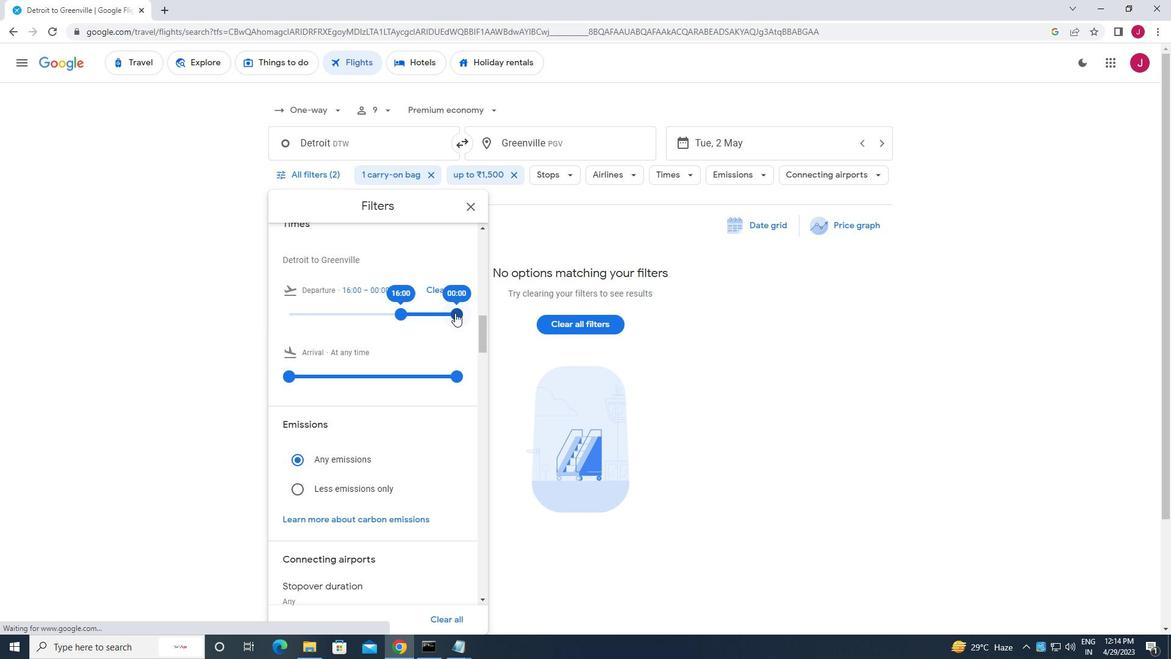 
Action: Mouse moved to (469, 211)
Screenshot: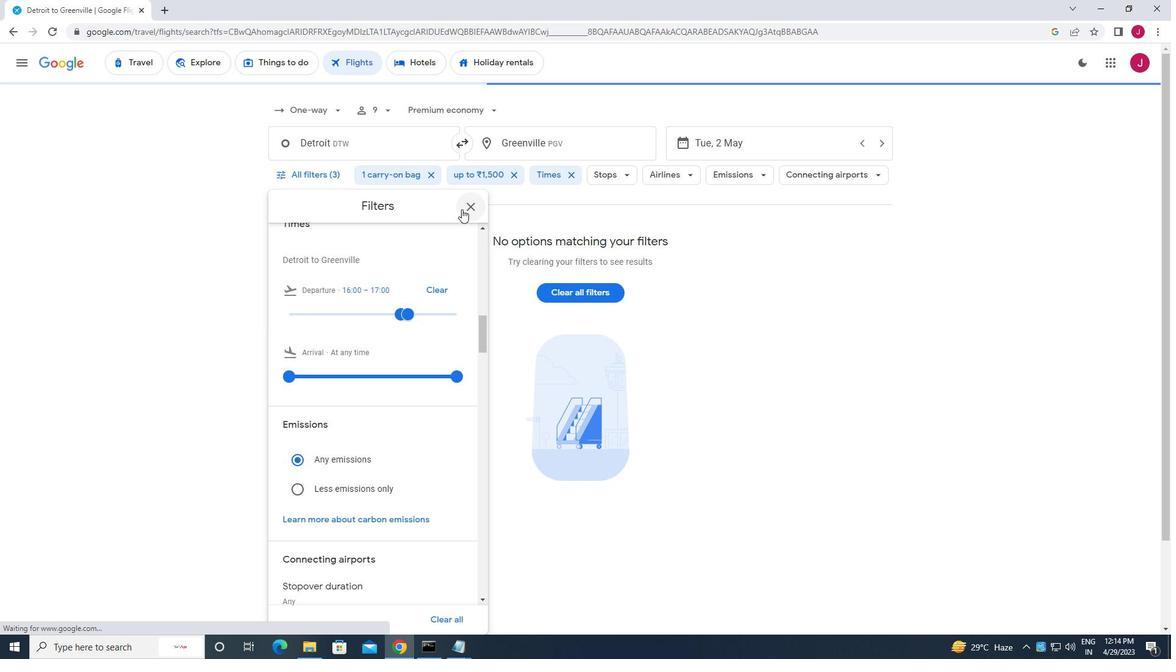 
Action: Mouse pressed left at (469, 211)
Screenshot: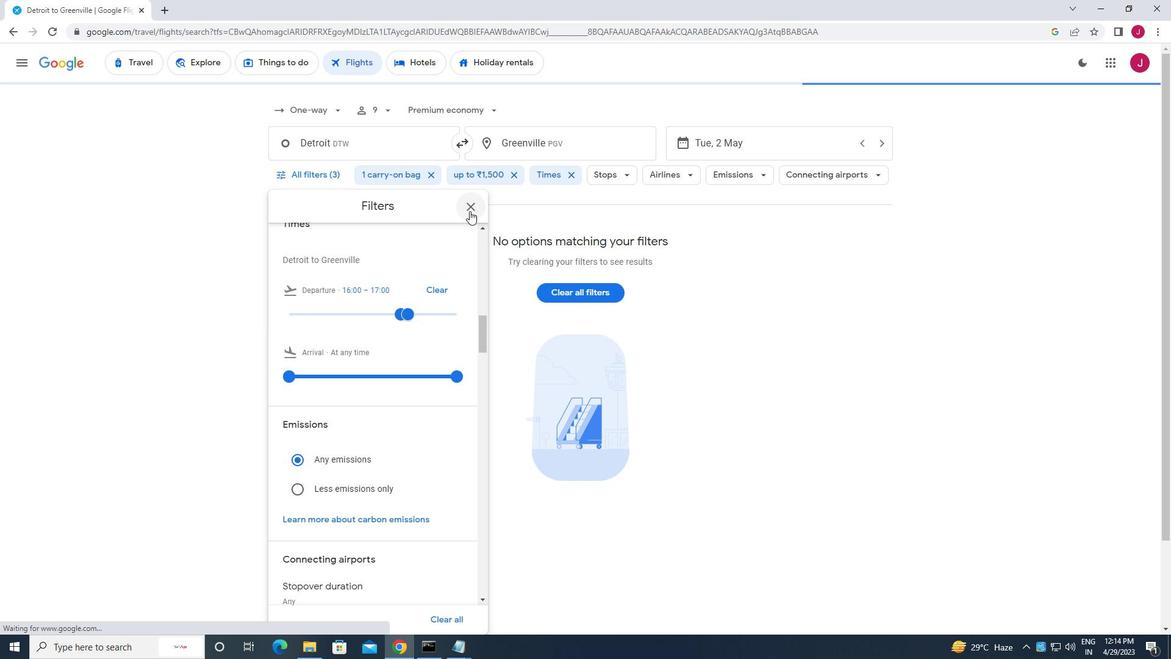
Action: Mouse moved to (468, 209)
Screenshot: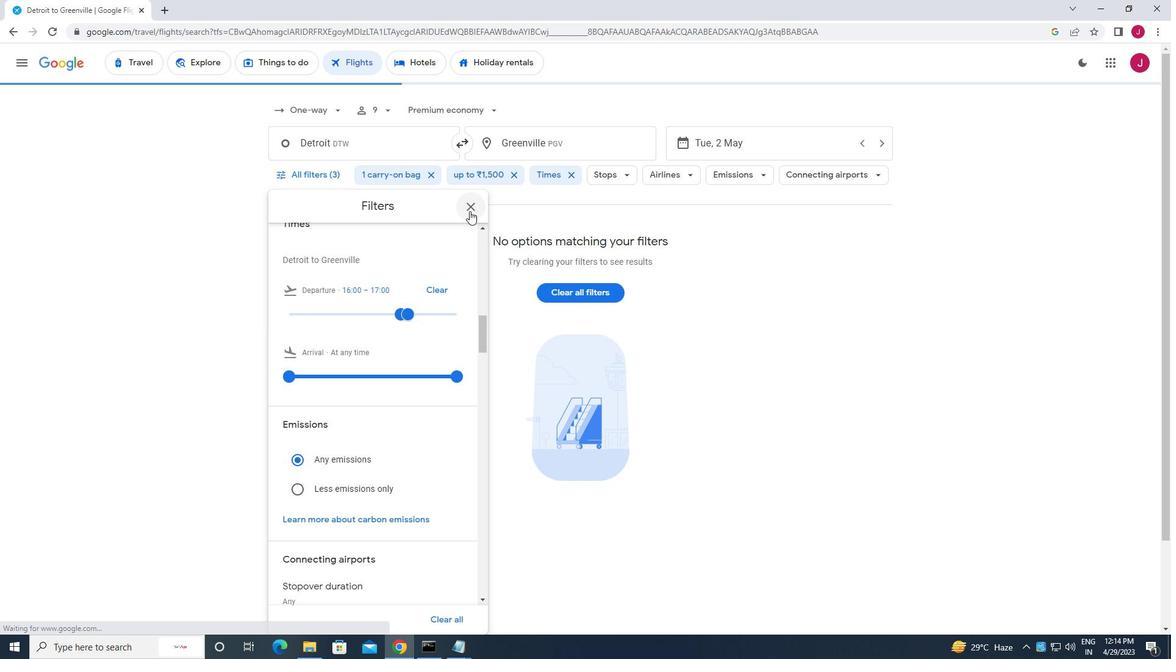 
